 Task: Find connections with filter location Imperatriz with filter topic #Economywith filter profile language Potuguese with filter current company OCASA with filter school Ranchi University with filter industry Wholesale with filter service category Loans with filter keywords title Content Strategist
Action: Mouse moved to (476, 92)
Screenshot: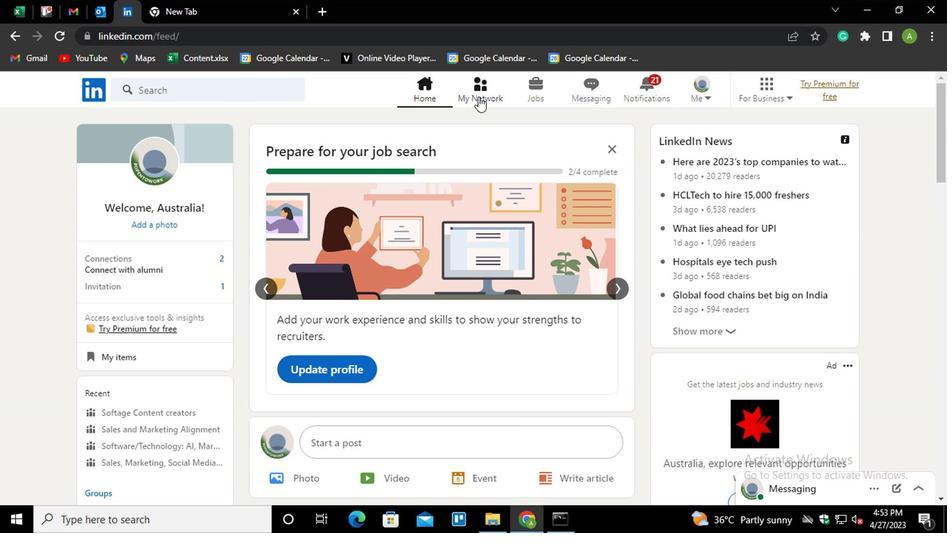 
Action: Mouse pressed left at (476, 92)
Screenshot: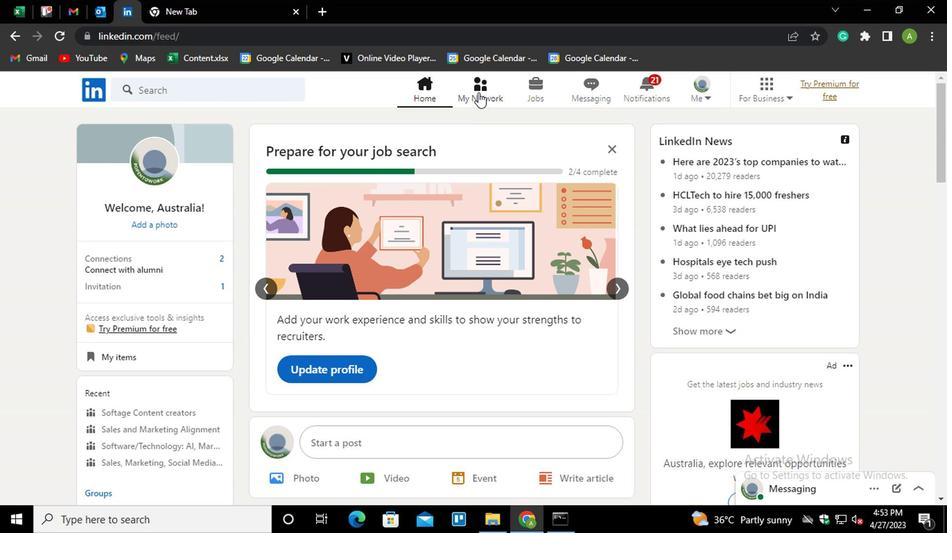 
Action: Mouse moved to (137, 172)
Screenshot: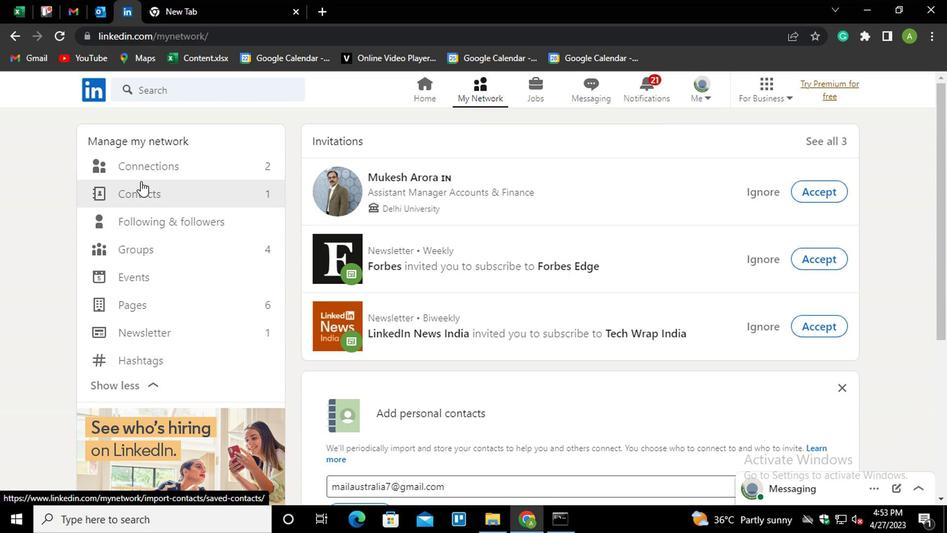 
Action: Mouse pressed left at (137, 172)
Screenshot: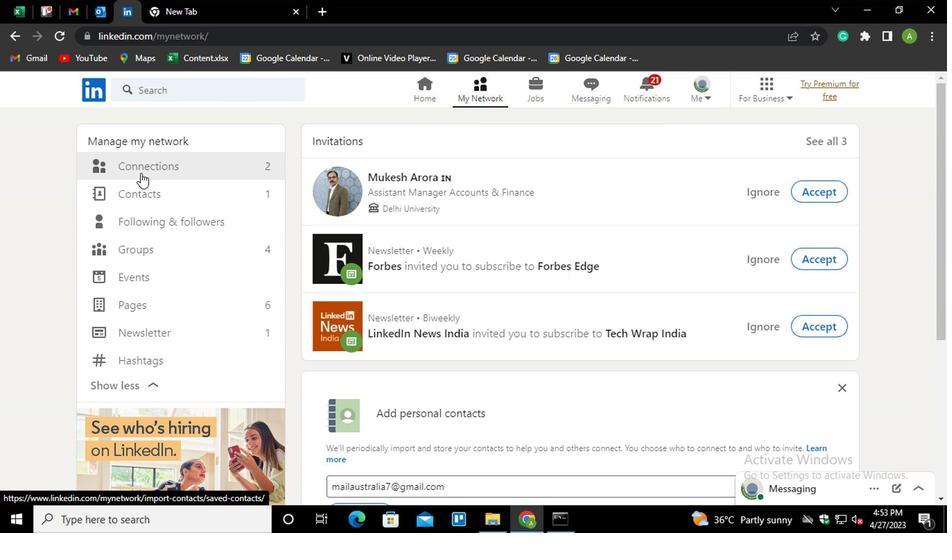 
Action: Mouse moved to (575, 168)
Screenshot: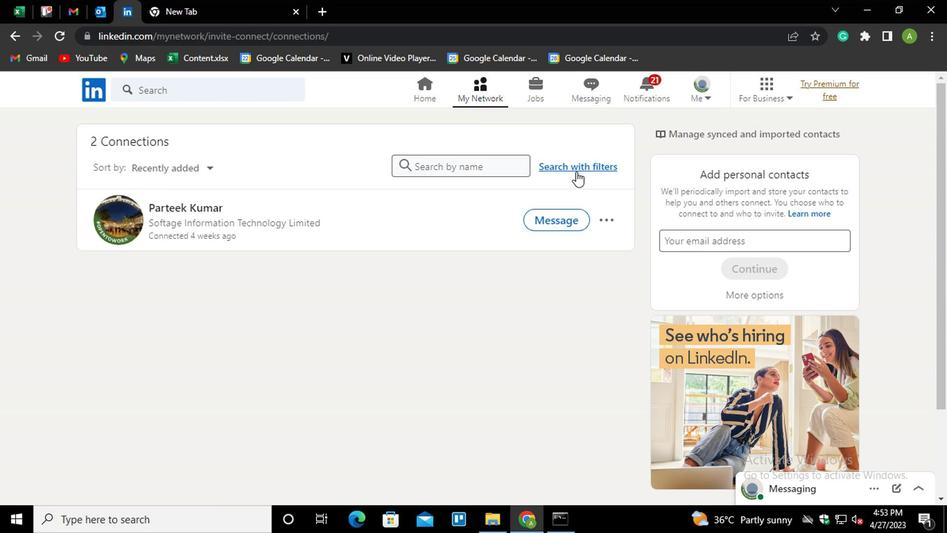 
Action: Mouse pressed left at (575, 168)
Screenshot: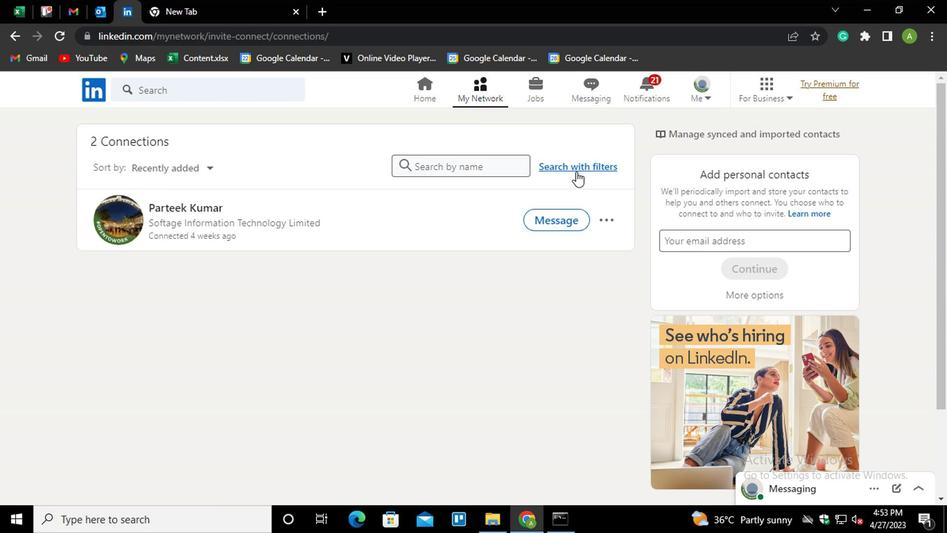 
Action: Mouse moved to (512, 130)
Screenshot: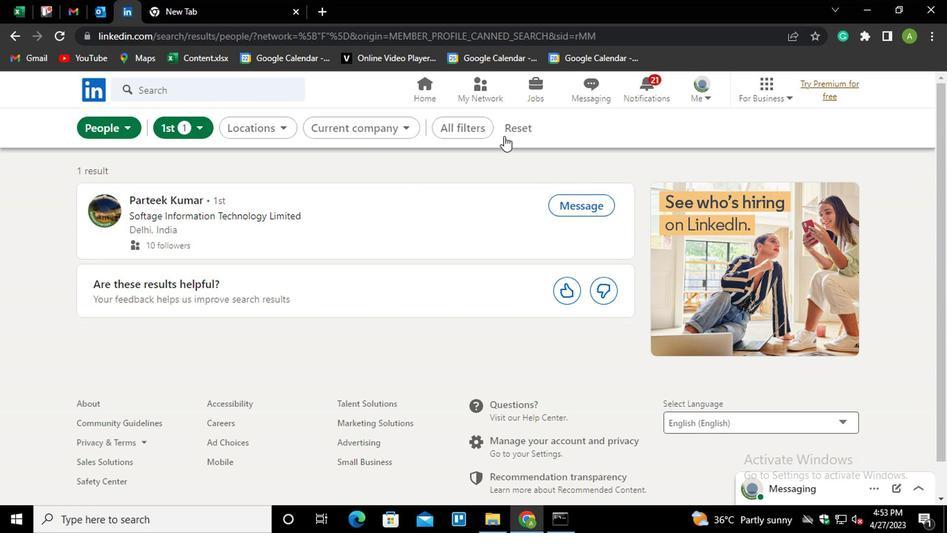
Action: Mouse pressed left at (512, 130)
Screenshot: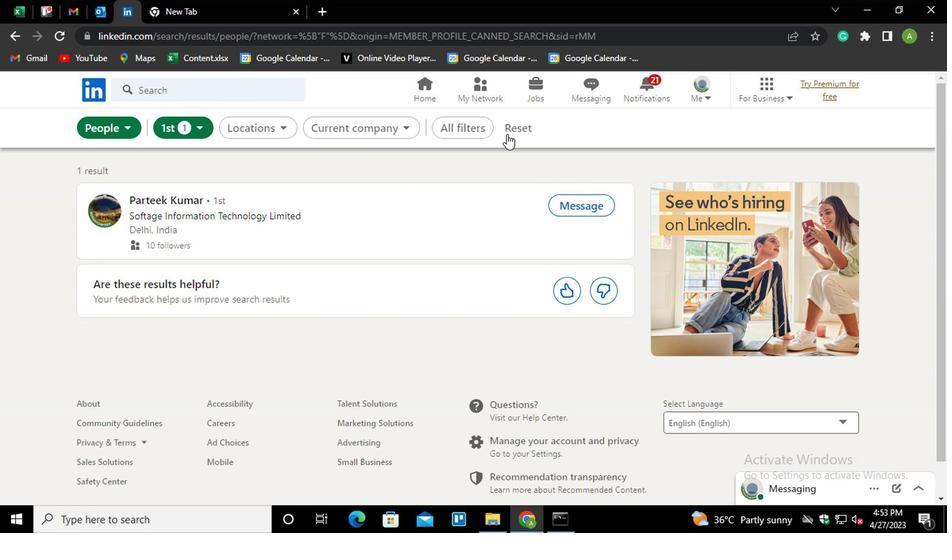 
Action: Mouse moved to (501, 128)
Screenshot: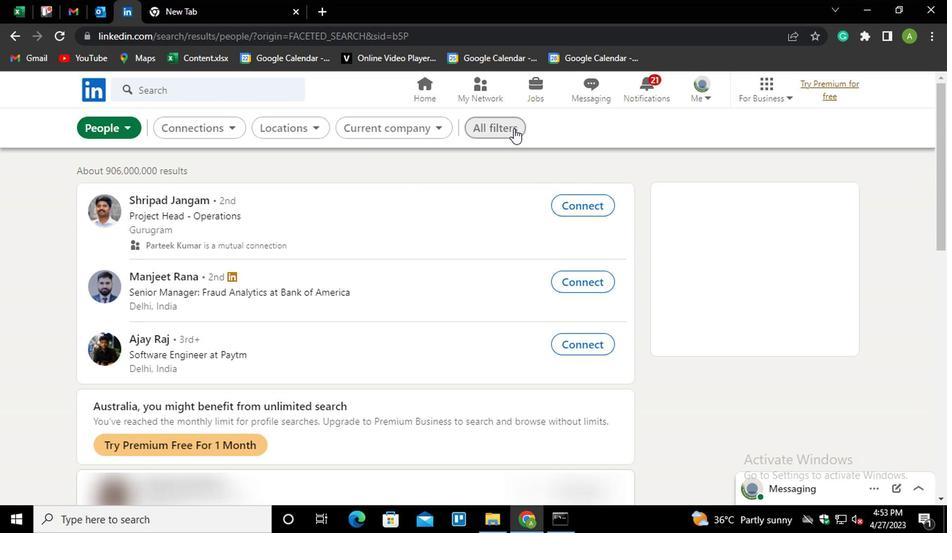 
Action: Mouse pressed left at (501, 128)
Screenshot: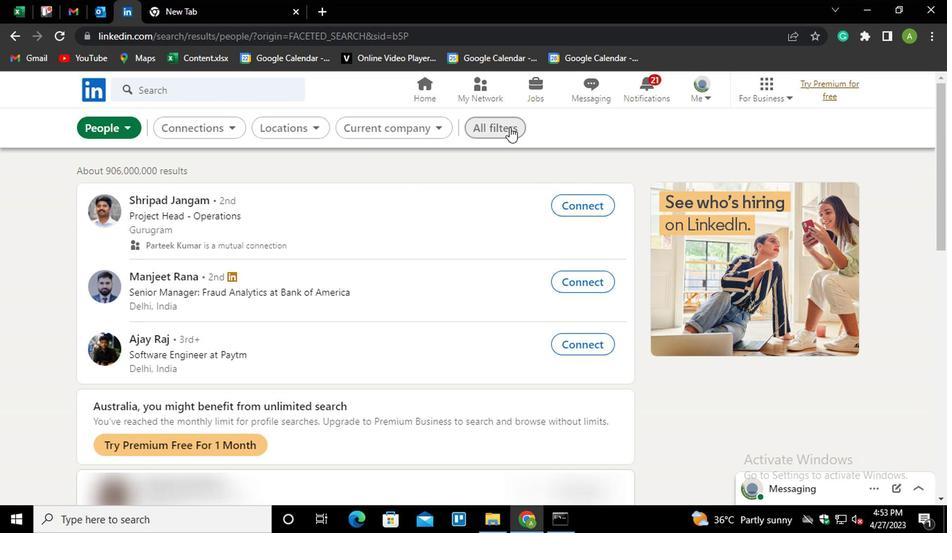 
Action: Mouse moved to (752, 279)
Screenshot: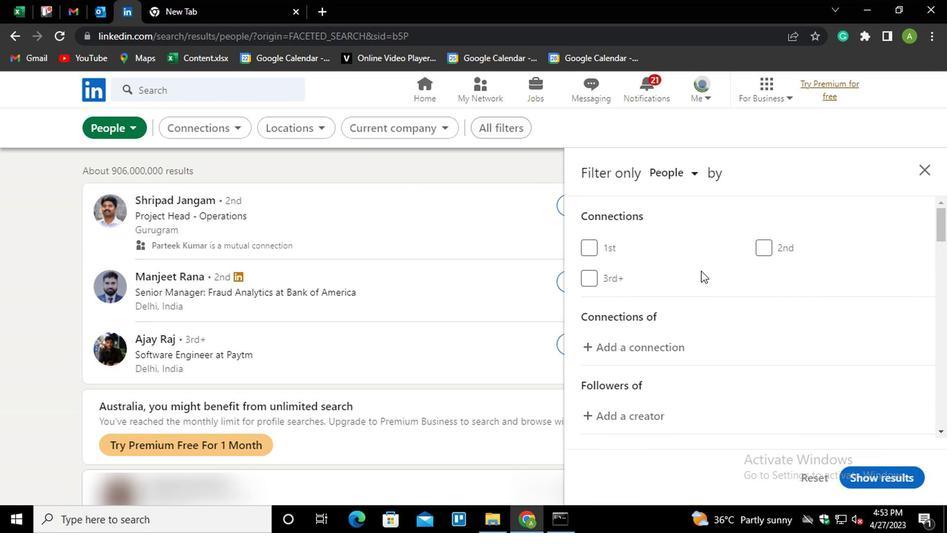 
Action: Mouse scrolled (752, 278) with delta (0, 0)
Screenshot: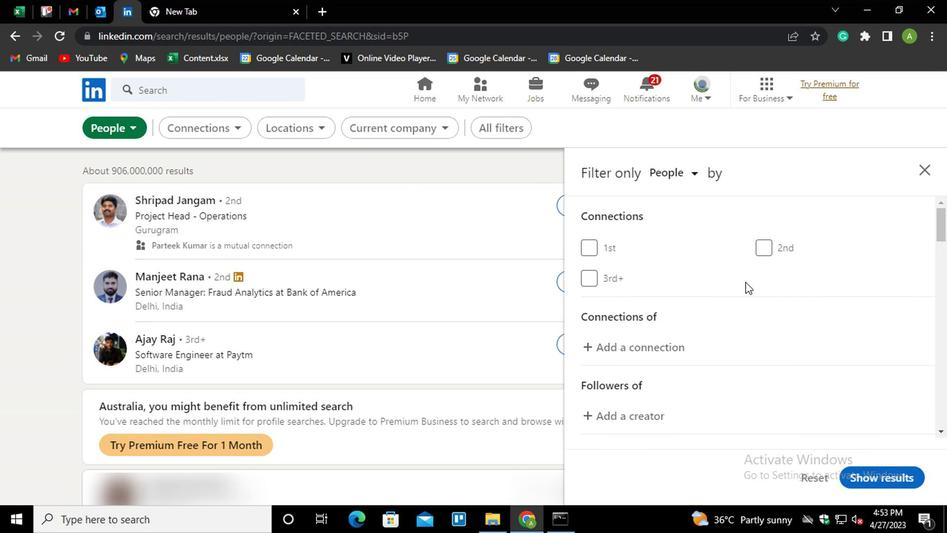 
Action: Mouse scrolled (752, 278) with delta (0, 0)
Screenshot: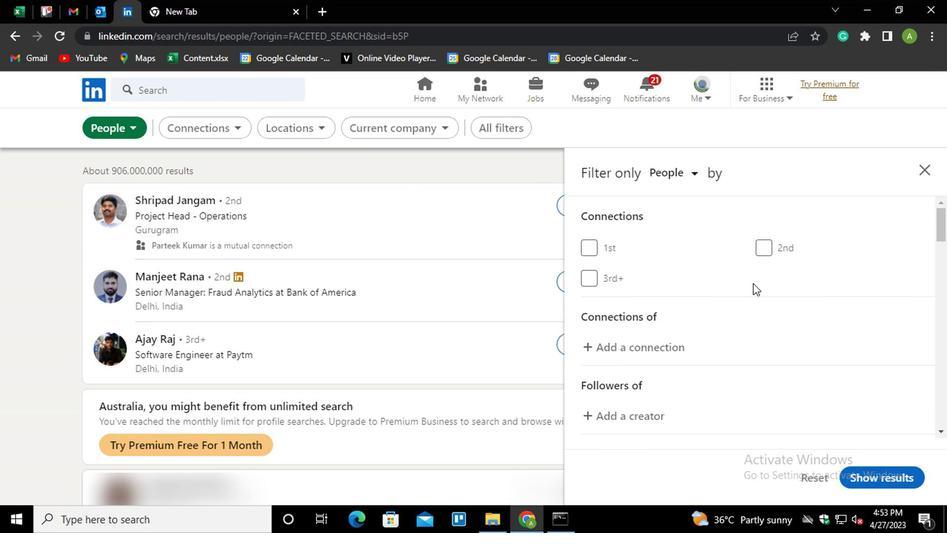 
Action: Mouse scrolled (752, 278) with delta (0, 0)
Screenshot: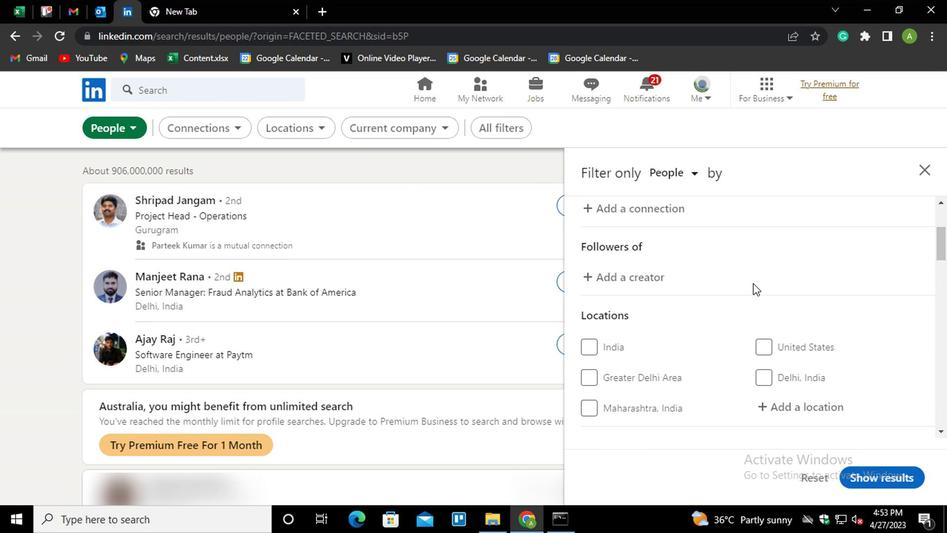 
Action: Mouse scrolled (752, 278) with delta (0, 0)
Screenshot: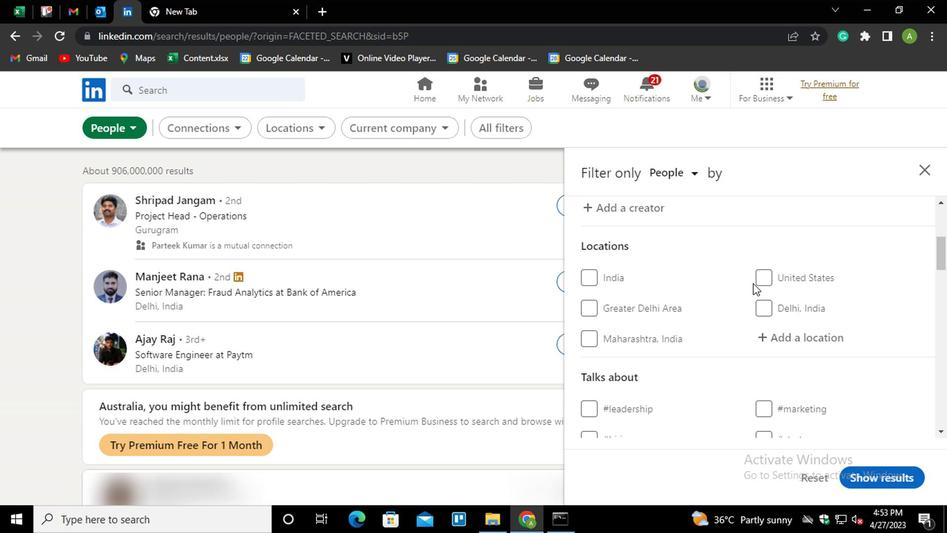 
Action: Mouse moved to (771, 267)
Screenshot: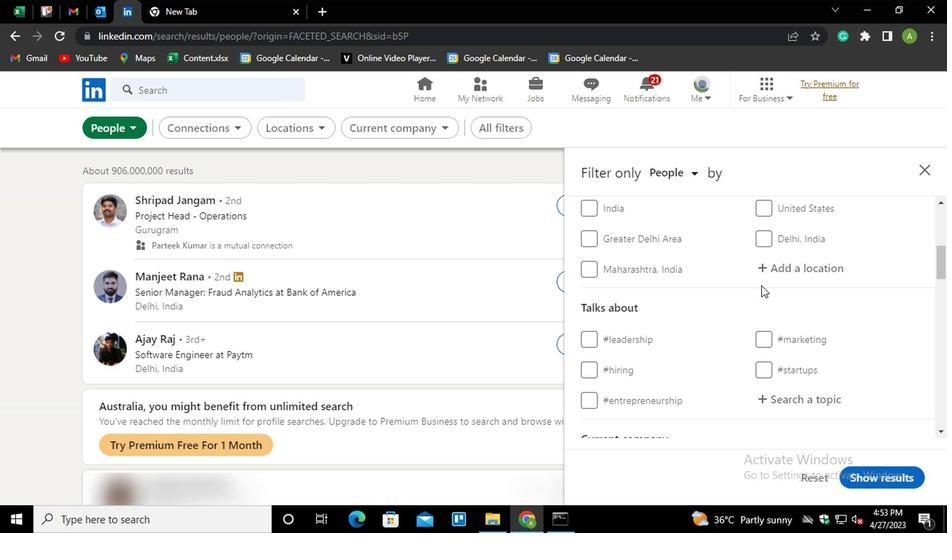 
Action: Mouse pressed left at (771, 267)
Screenshot: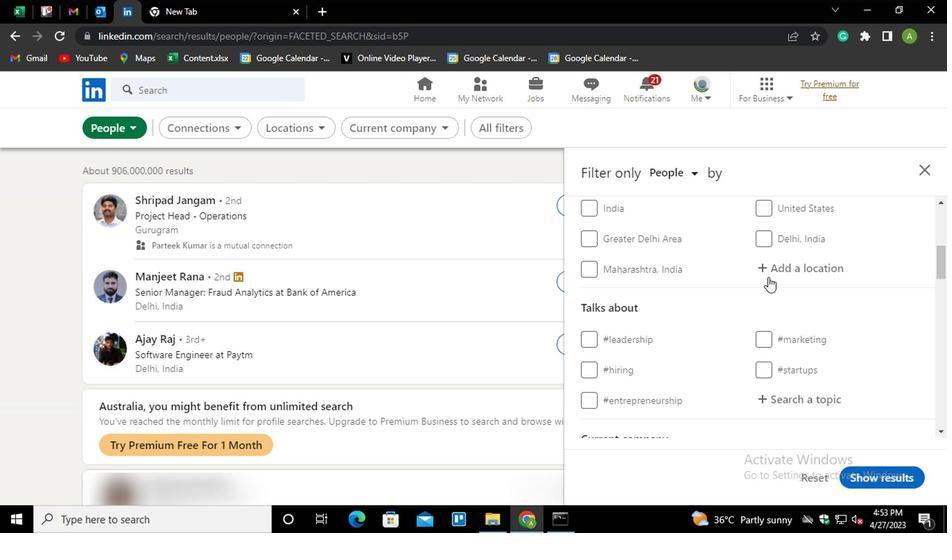 
Action: Mouse moved to (778, 263)
Screenshot: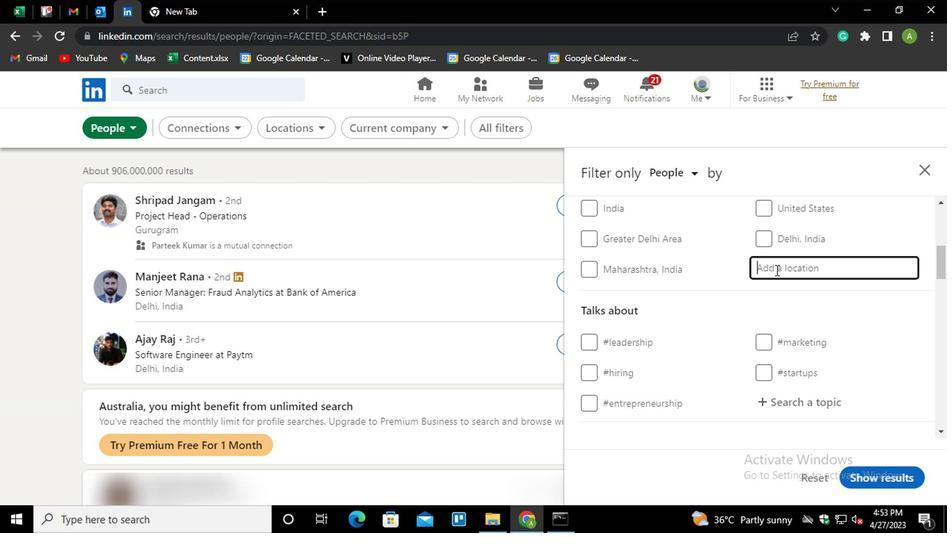 
Action: Mouse pressed left at (778, 263)
Screenshot: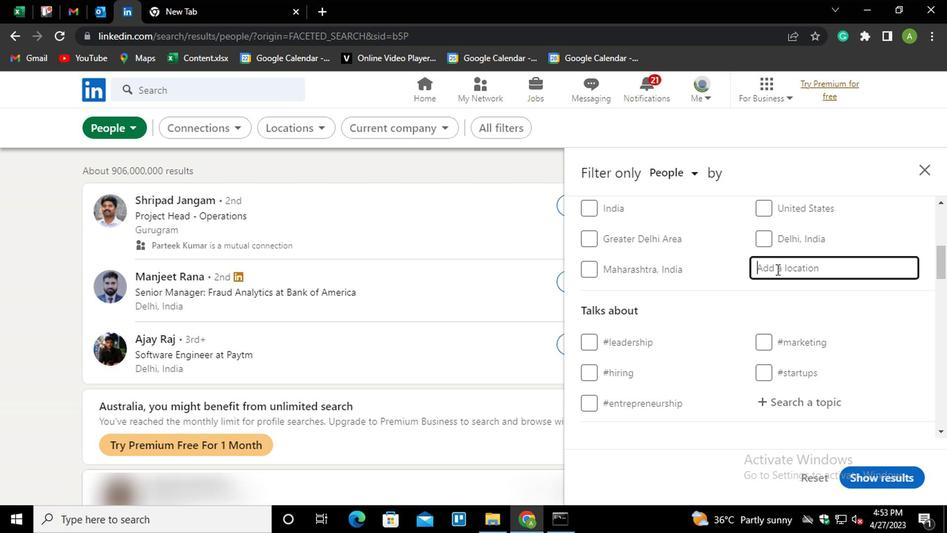 
Action: Key pressed <Key.shift>IMPERA<Key.down><Key.enter>
Screenshot: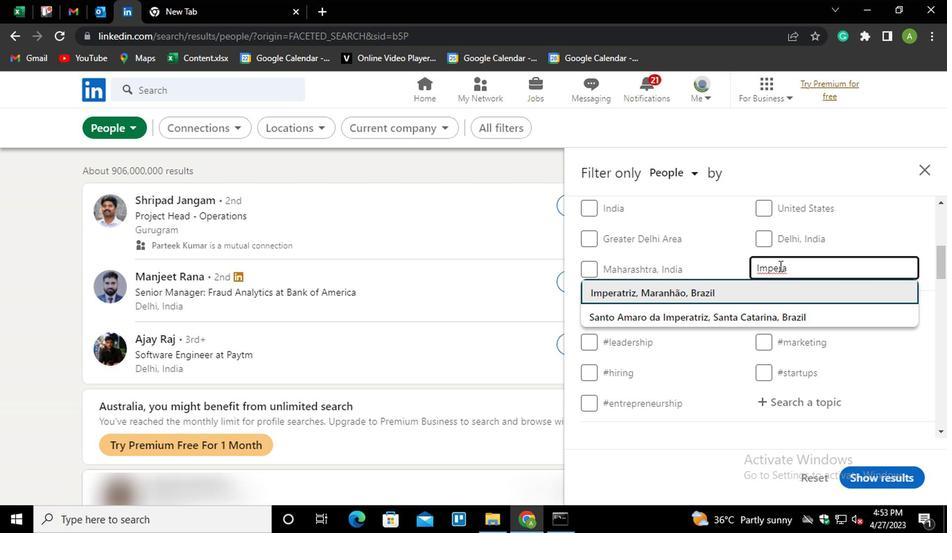 
Action: Mouse moved to (779, 261)
Screenshot: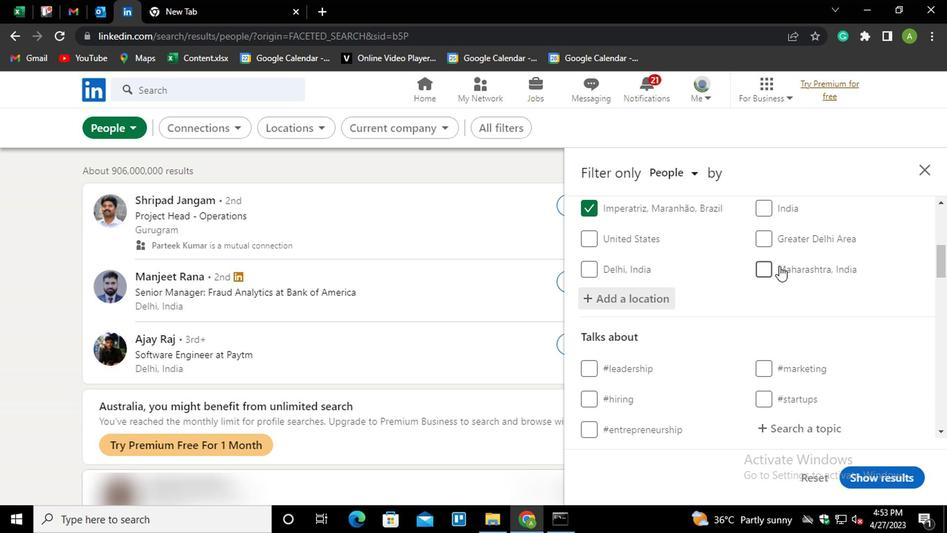
Action: Mouse scrolled (779, 260) with delta (0, 0)
Screenshot: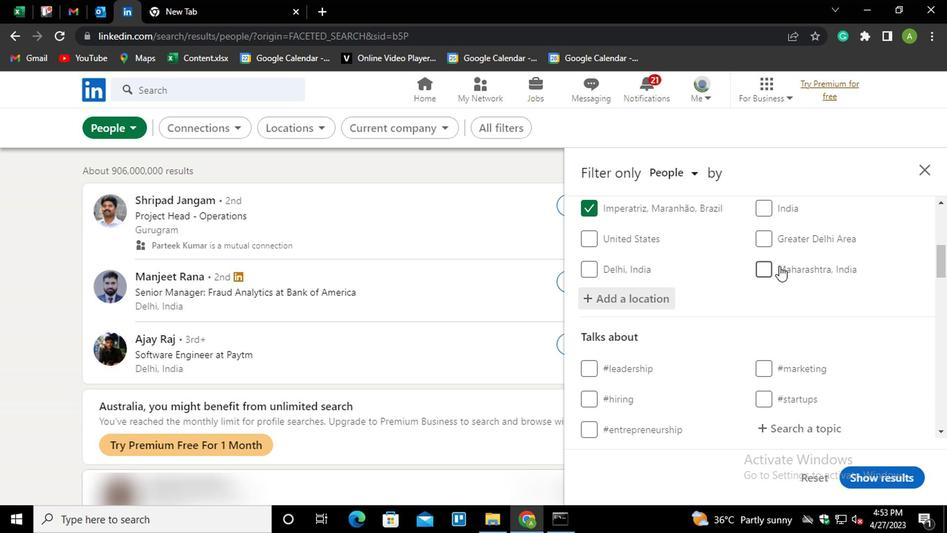 
Action: Mouse scrolled (779, 260) with delta (0, 0)
Screenshot: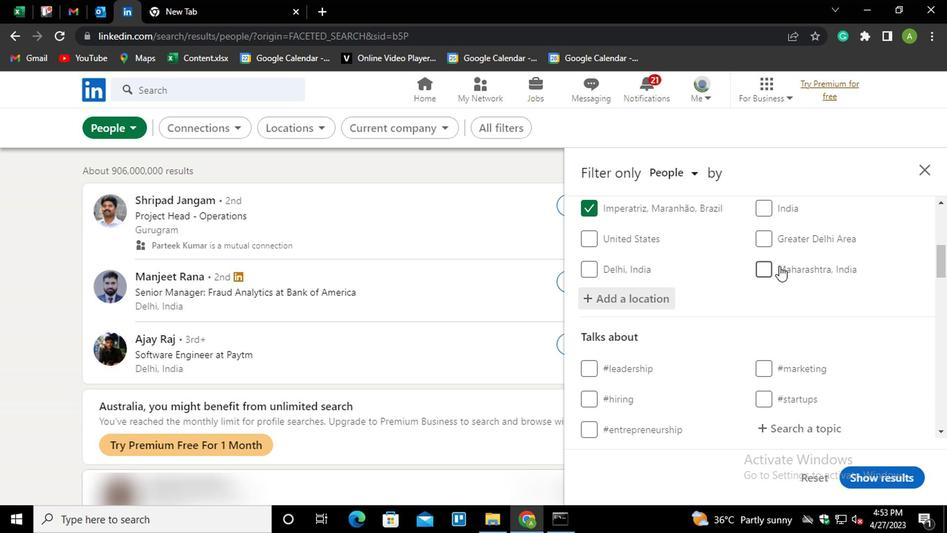 
Action: Mouse moved to (782, 285)
Screenshot: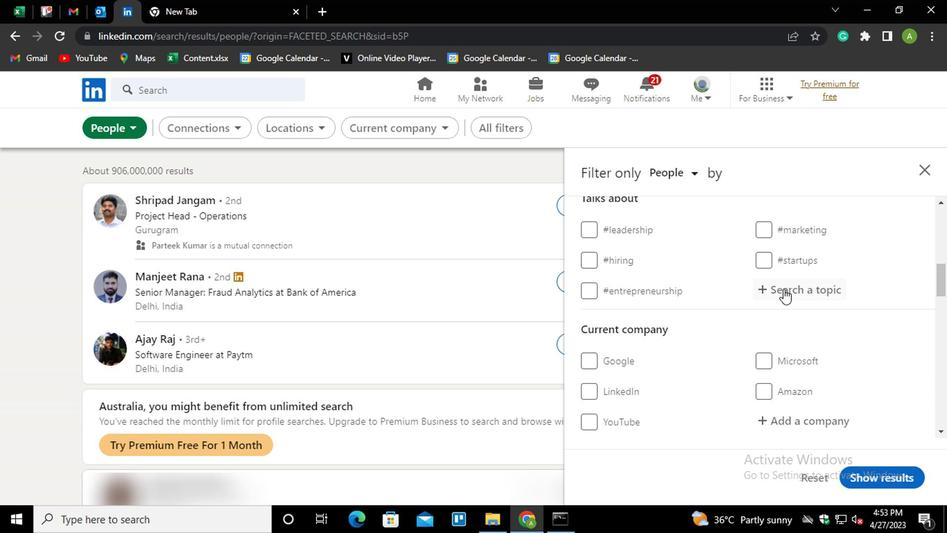 
Action: Mouse pressed left at (782, 285)
Screenshot: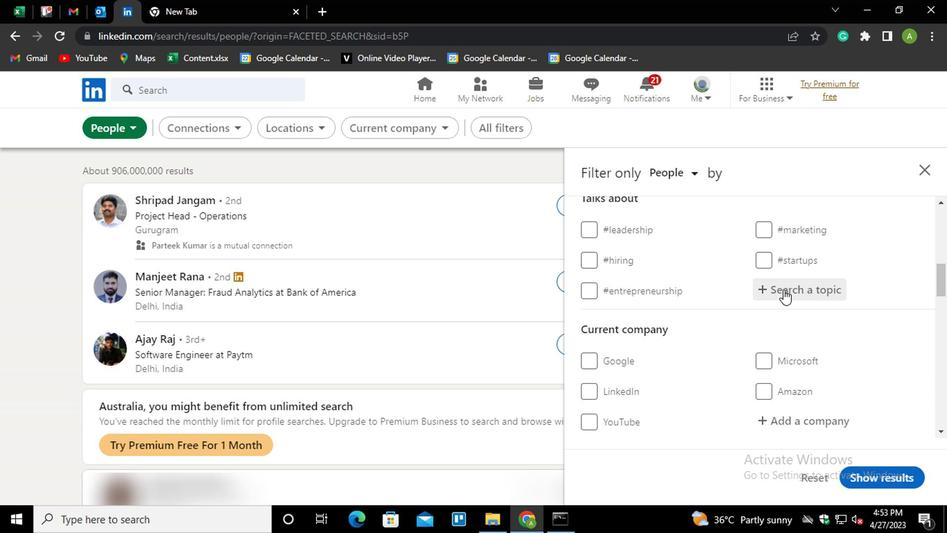 
Action: Mouse pressed left at (782, 285)
Screenshot: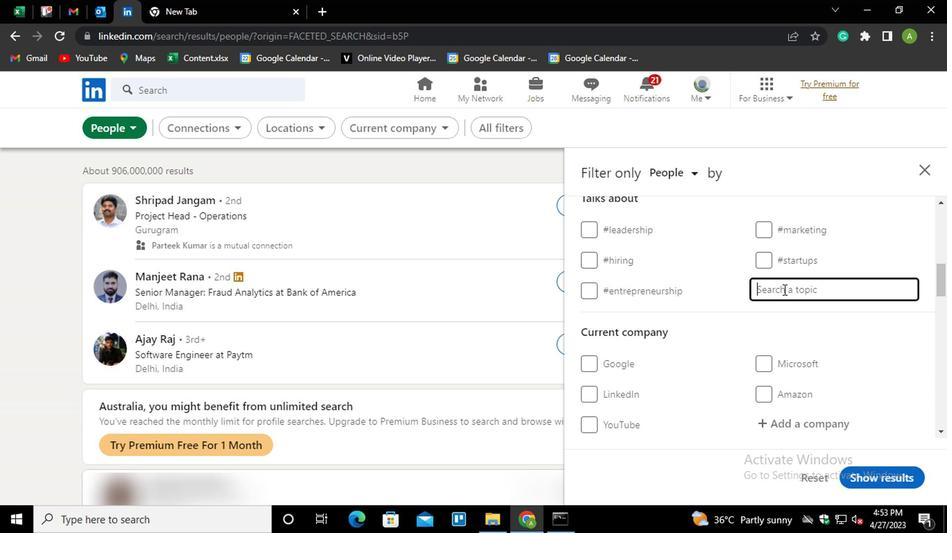 
Action: Key pressed <Key.shift>ECONOM<Key.down><Key.down><Key.enter>
Screenshot: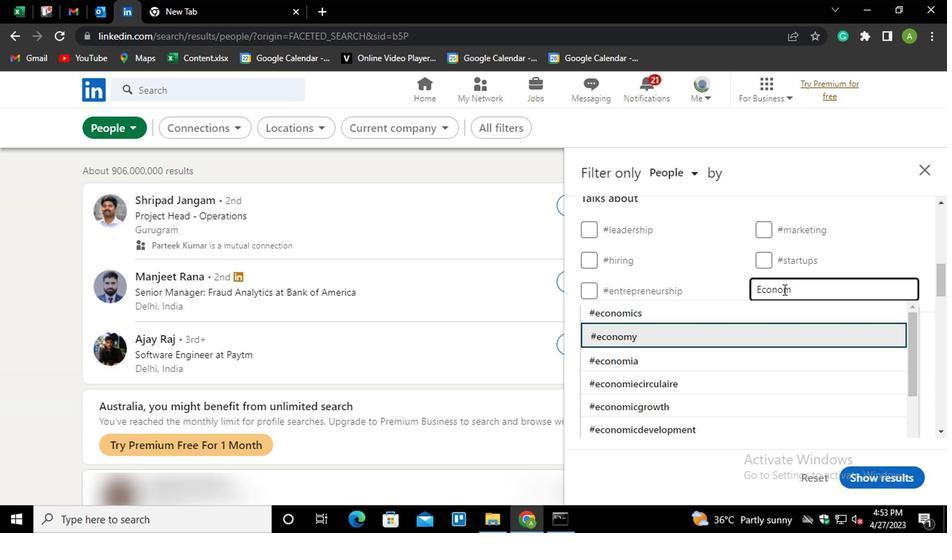 
Action: Mouse moved to (788, 284)
Screenshot: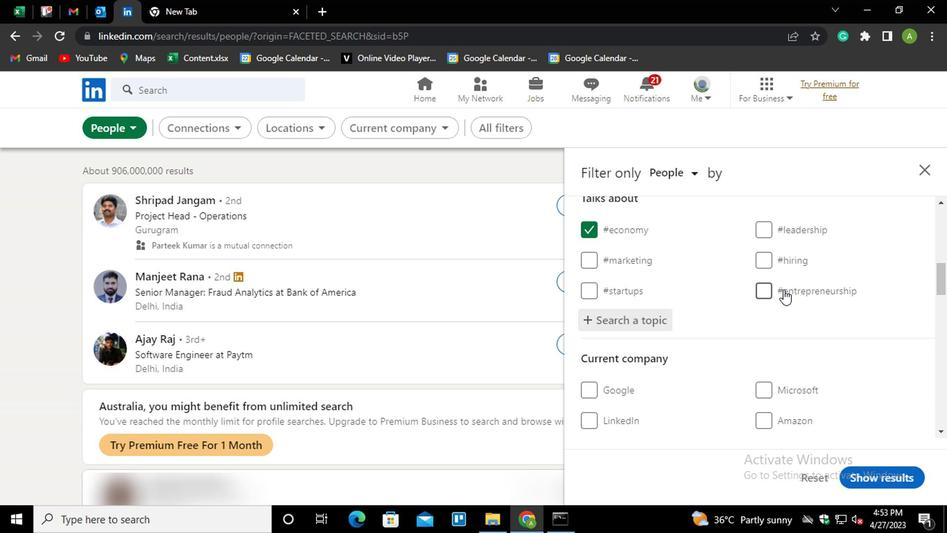 
Action: Mouse scrolled (788, 284) with delta (0, 0)
Screenshot: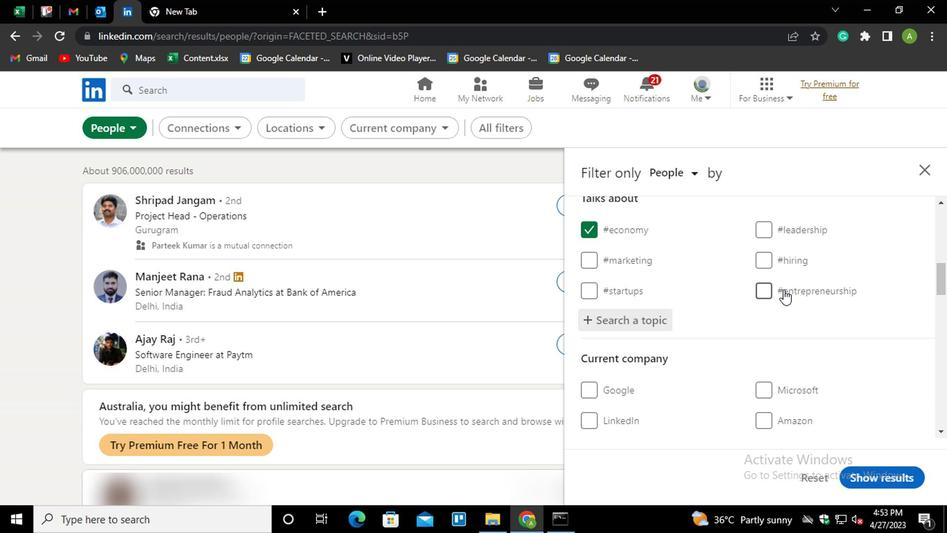 
Action: Mouse scrolled (788, 284) with delta (0, 0)
Screenshot: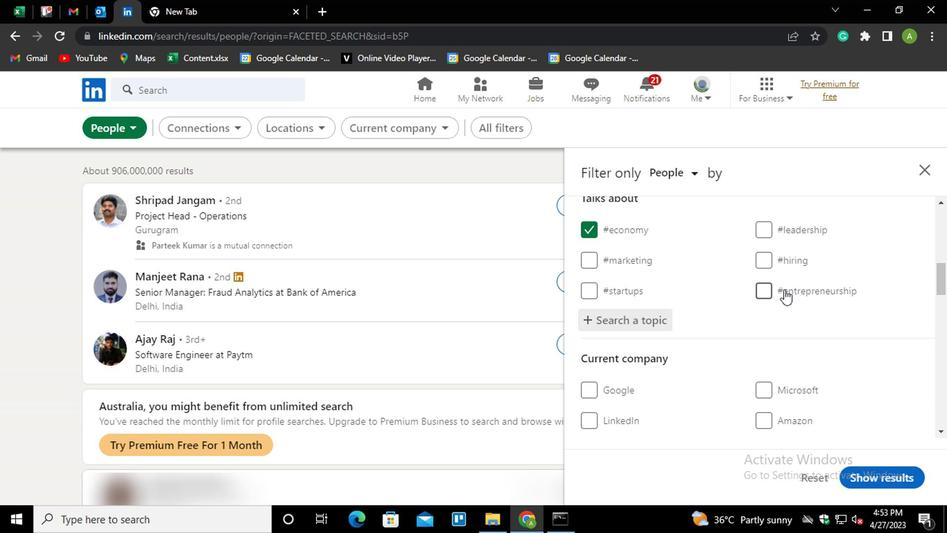 
Action: Mouse scrolled (788, 284) with delta (0, 0)
Screenshot: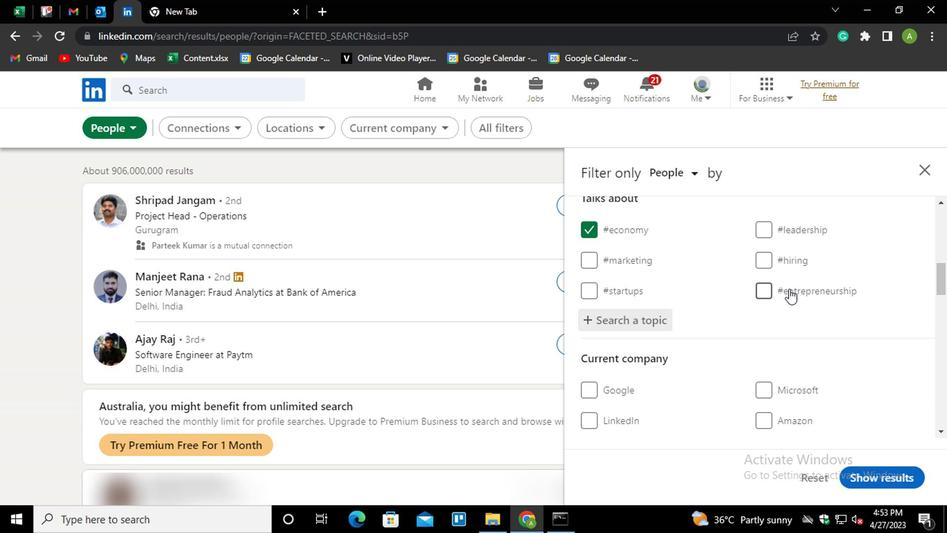 
Action: Mouse scrolled (788, 284) with delta (0, 0)
Screenshot: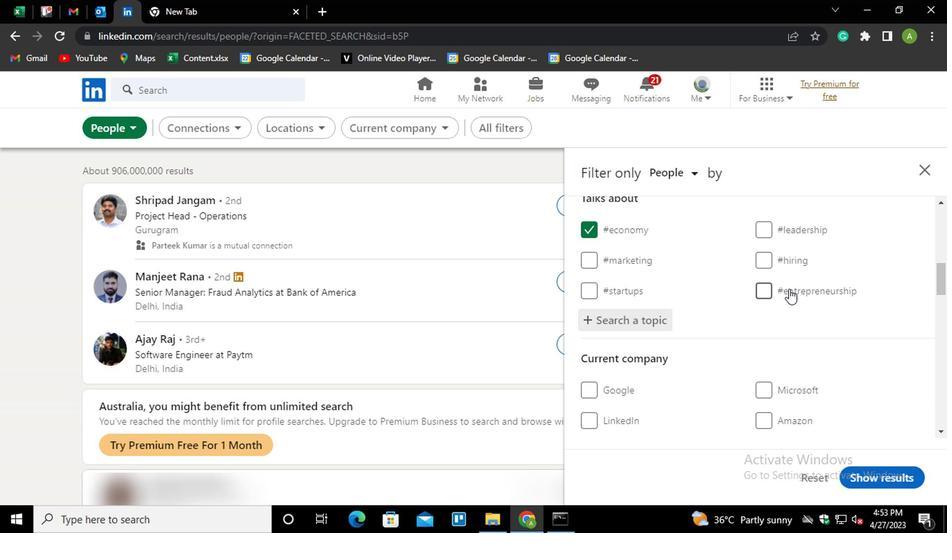 
Action: Mouse scrolled (788, 284) with delta (0, 0)
Screenshot: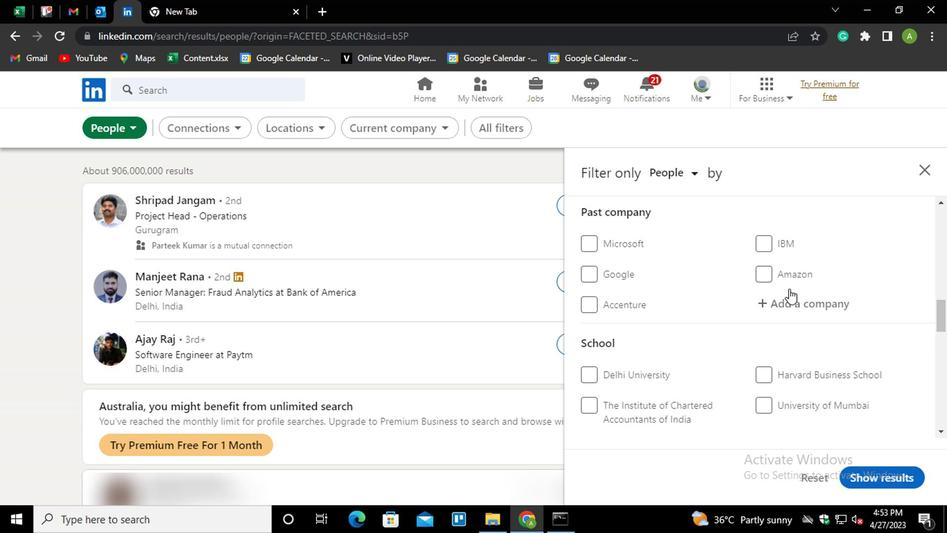
Action: Mouse scrolled (788, 284) with delta (0, 0)
Screenshot: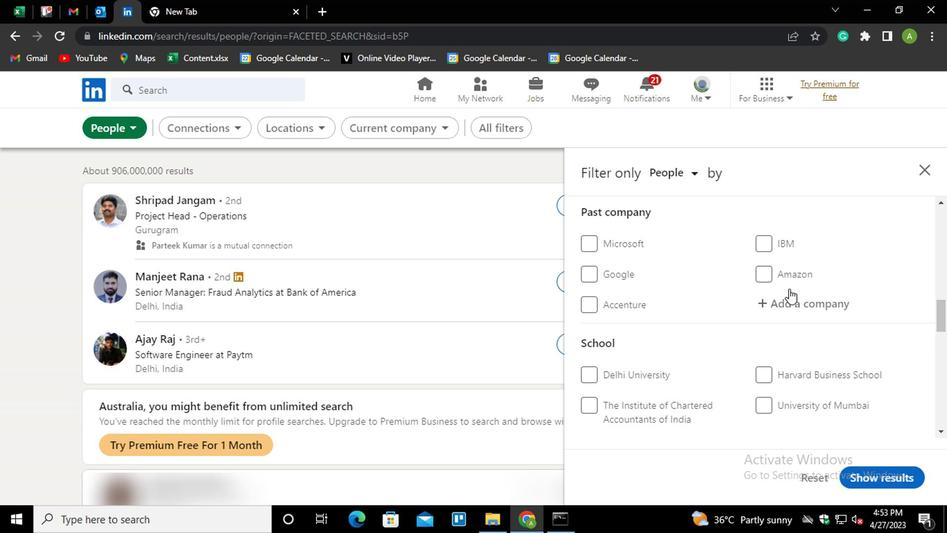 
Action: Mouse scrolled (788, 284) with delta (0, 0)
Screenshot: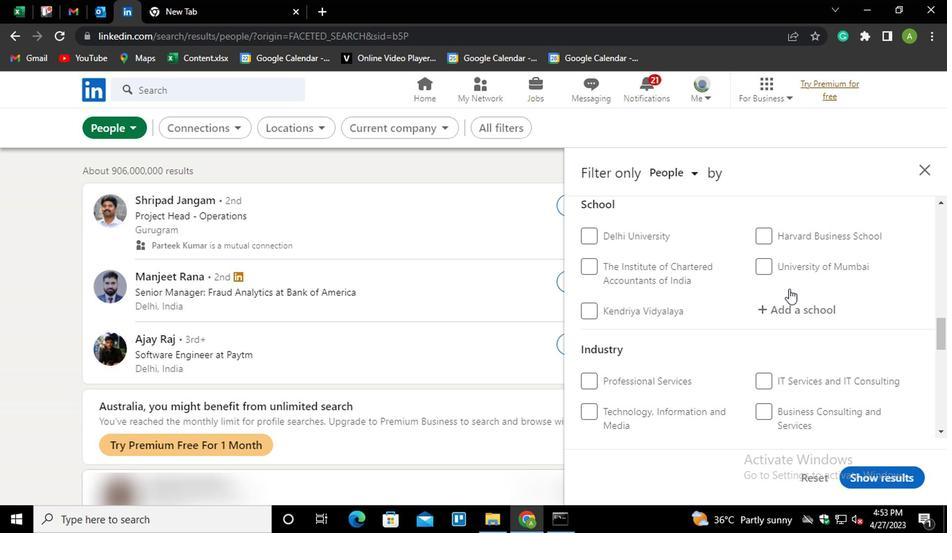 
Action: Mouse scrolled (788, 284) with delta (0, 0)
Screenshot: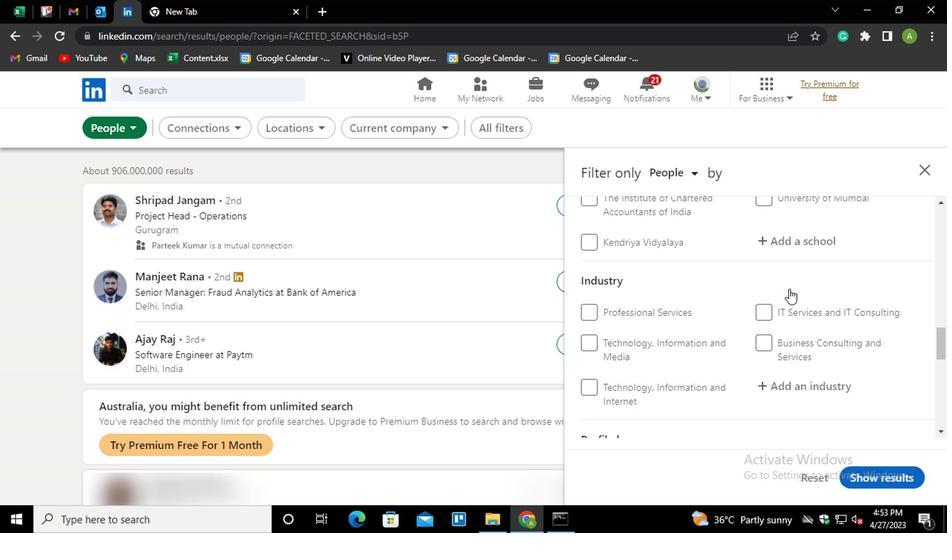
Action: Mouse scrolled (788, 284) with delta (0, 0)
Screenshot: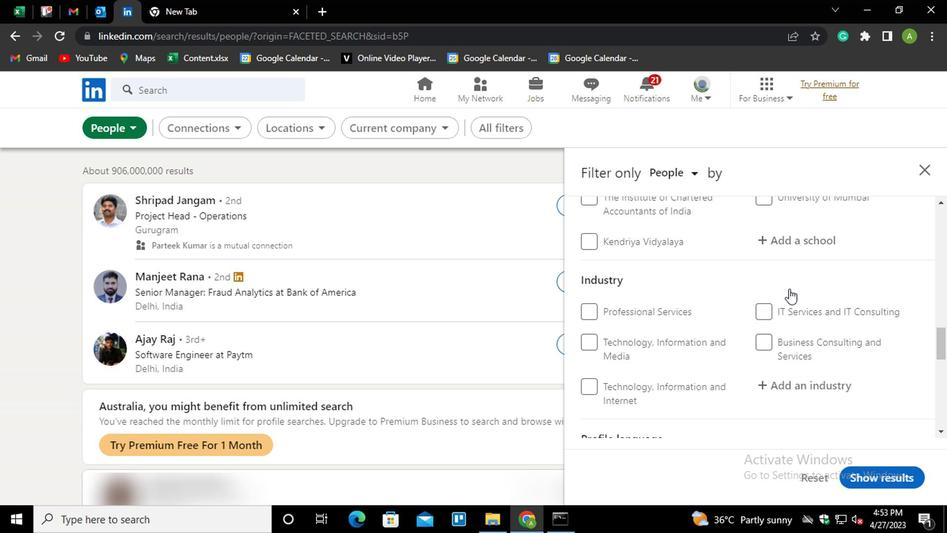
Action: Mouse moved to (762, 355)
Screenshot: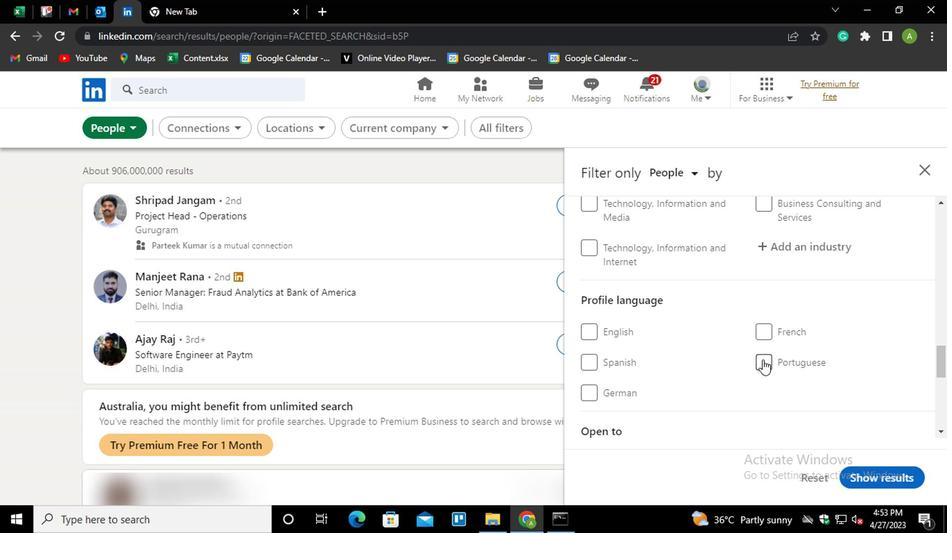 
Action: Mouse pressed left at (762, 355)
Screenshot: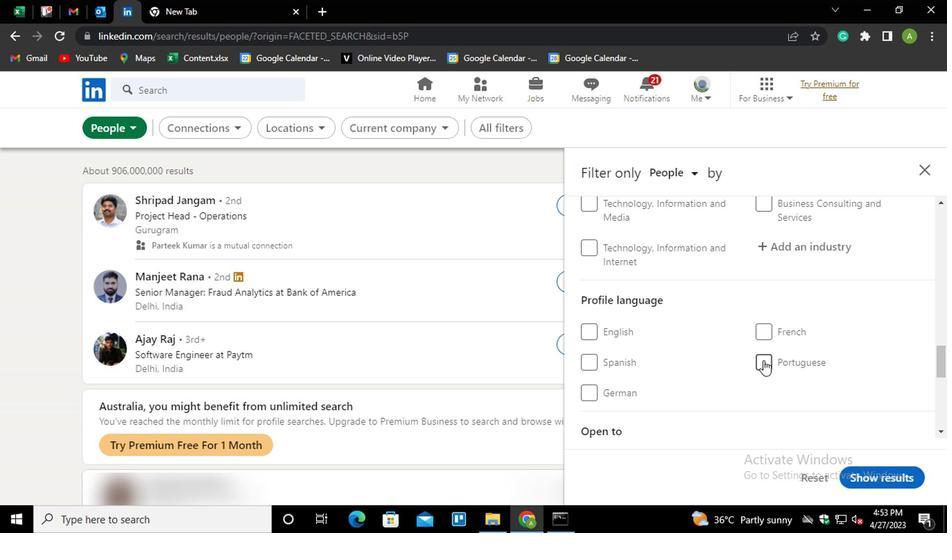 
Action: Mouse moved to (816, 356)
Screenshot: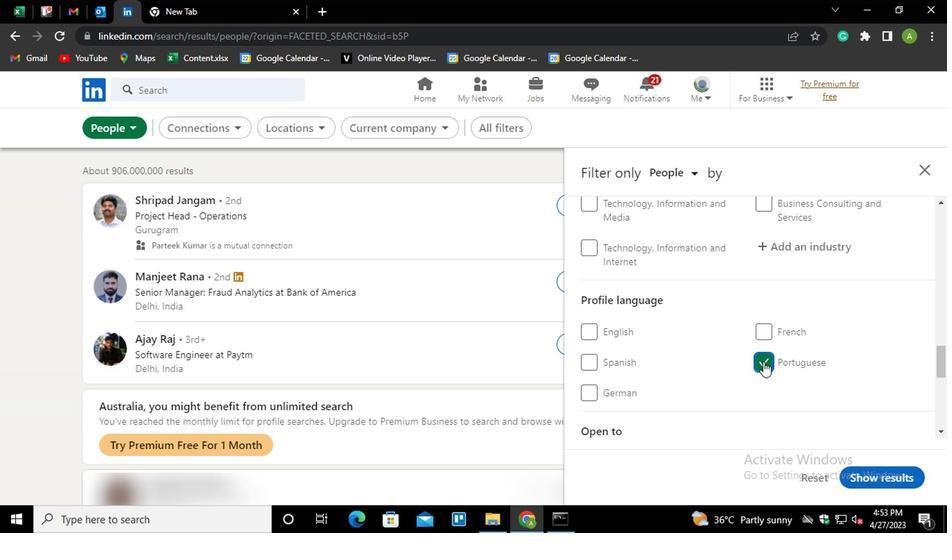 
Action: Mouse scrolled (816, 357) with delta (0, 0)
Screenshot: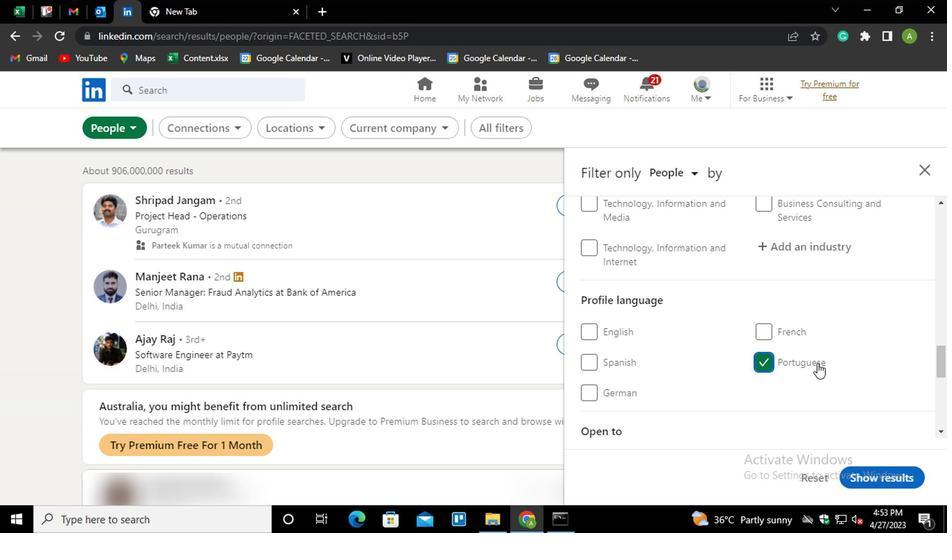 
Action: Mouse scrolled (816, 357) with delta (0, 0)
Screenshot: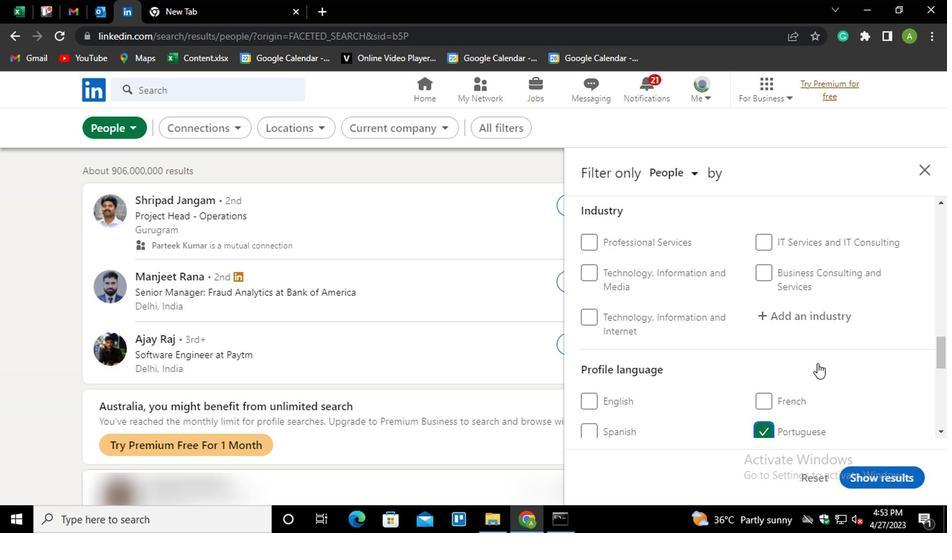 
Action: Mouse scrolled (816, 357) with delta (0, 0)
Screenshot: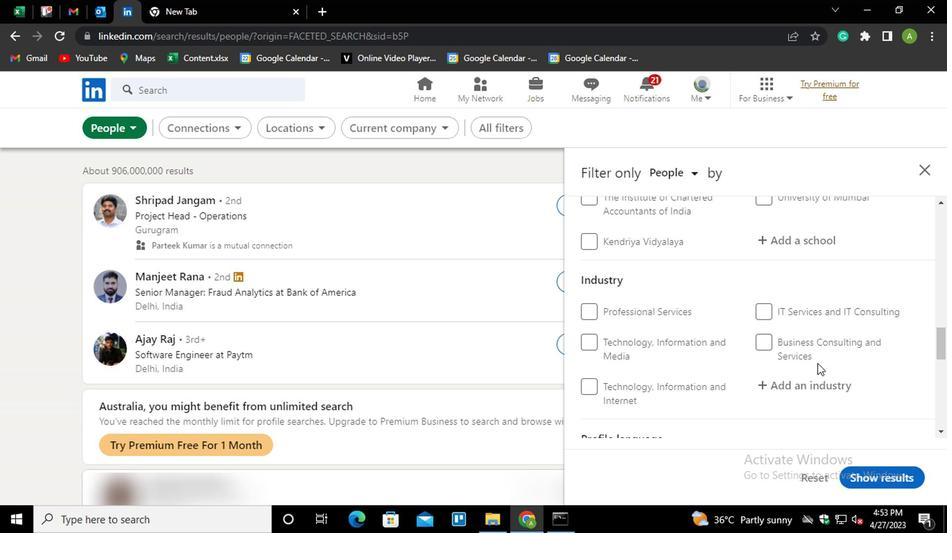 
Action: Mouse scrolled (816, 357) with delta (0, 0)
Screenshot: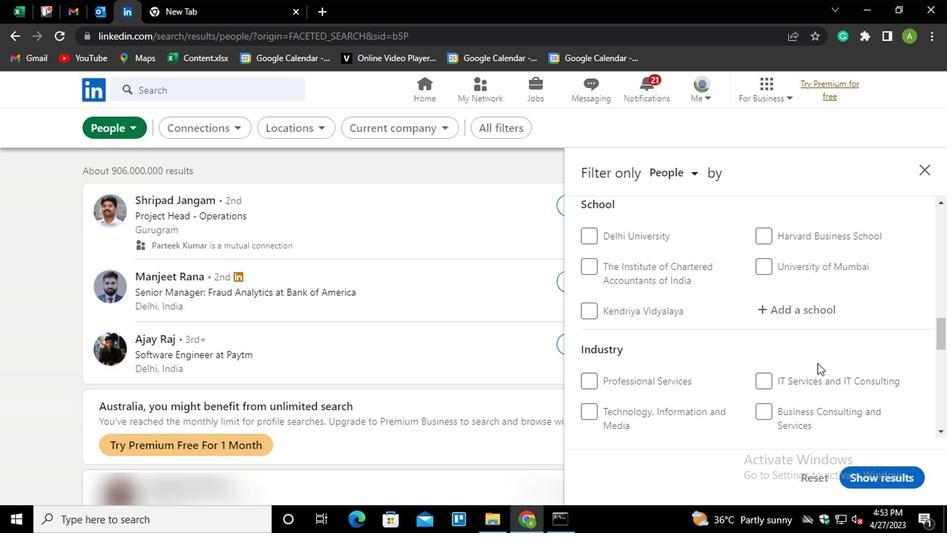 
Action: Mouse scrolled (816, 357) with delta (0, 0)
Screenshot: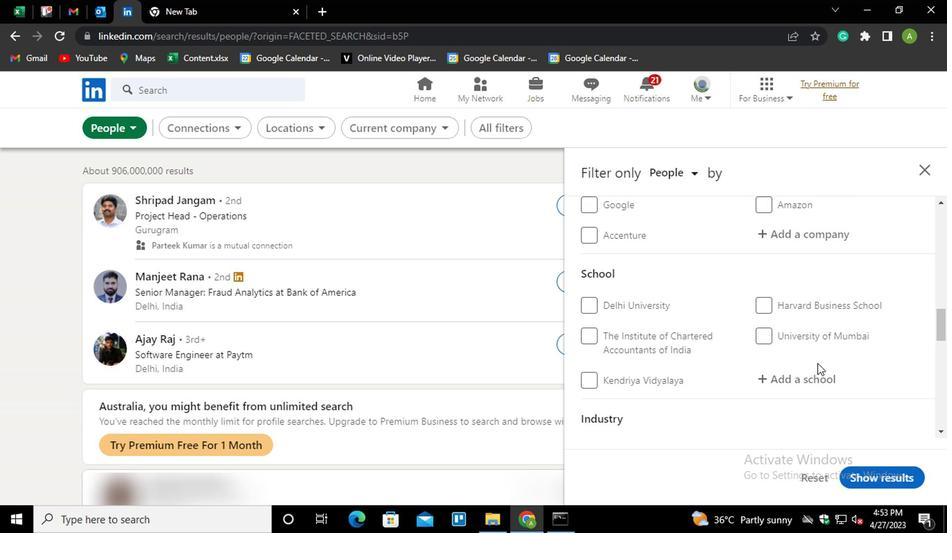 
Action: Mouse scrolled (816, 357) with delta (0, 0)
Screenshot: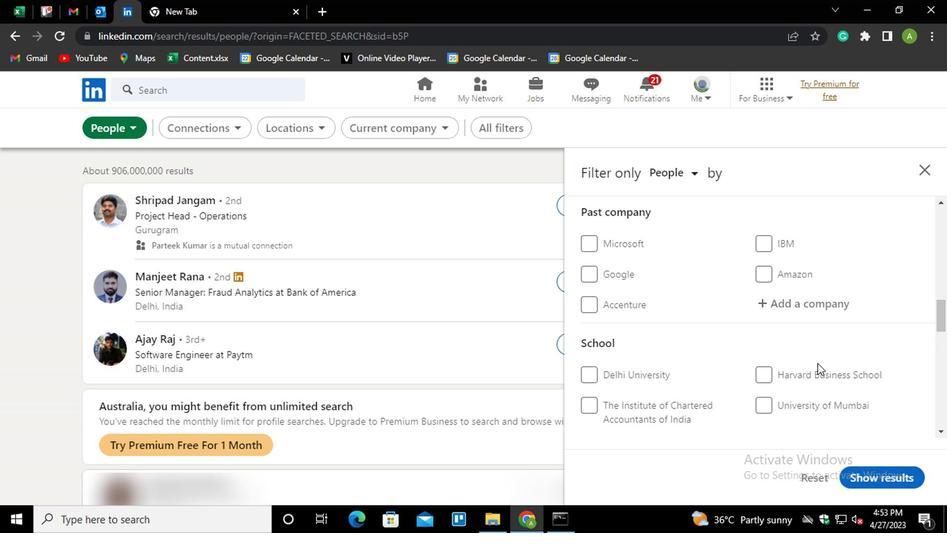 
Action: Mouse scrolled (816, 357) with delta (0, 0)
Screenshot: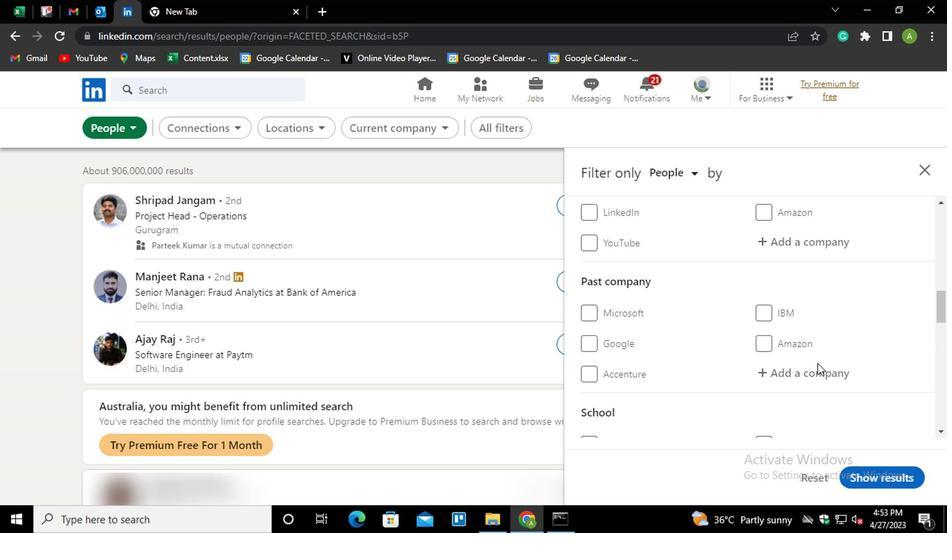 
Action: Mouse scrolled (816, 357) with delta (0, 0)
Screenshot: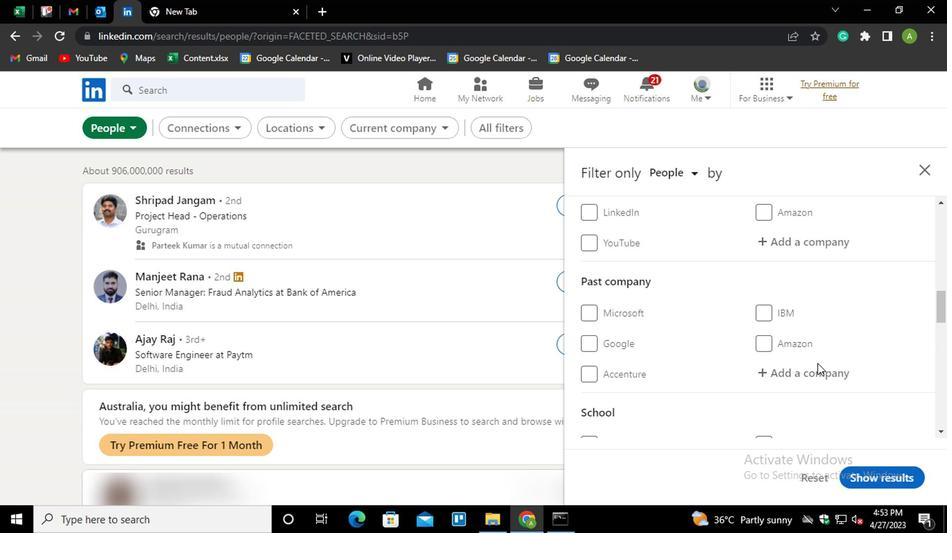 
Action: Mouse moved to (783, 371)
Screenshot: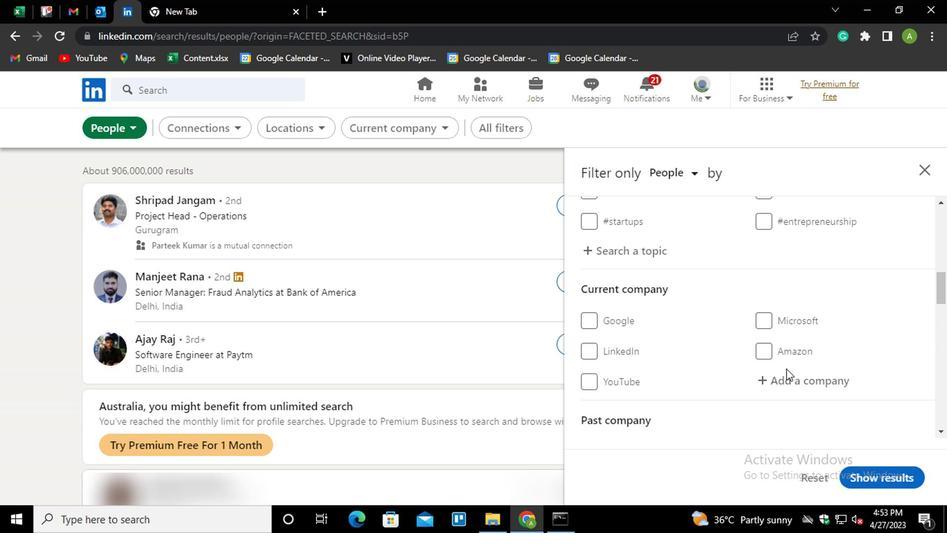 
Action: Mouse pressed left at (783, 371)
Screenshot: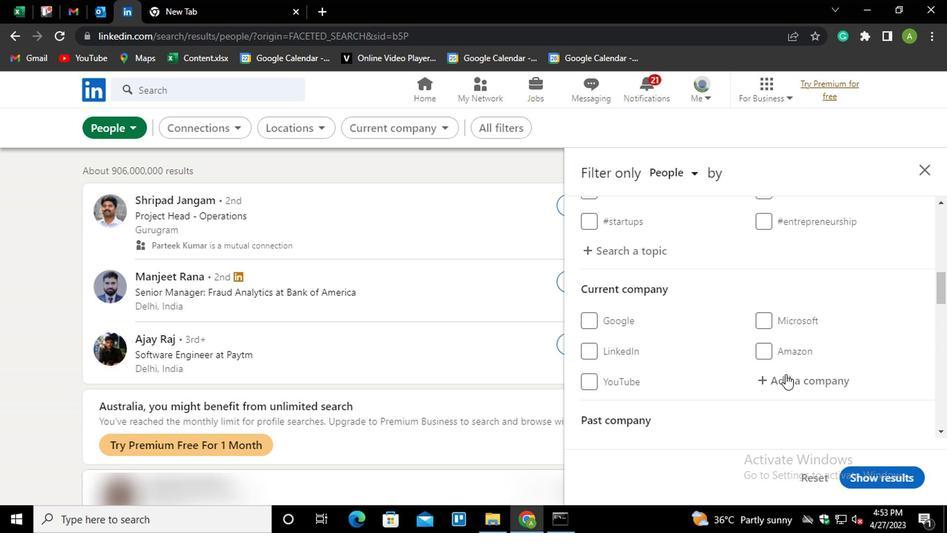 
Action: Mouse moved to (783, 372)
Screenshot: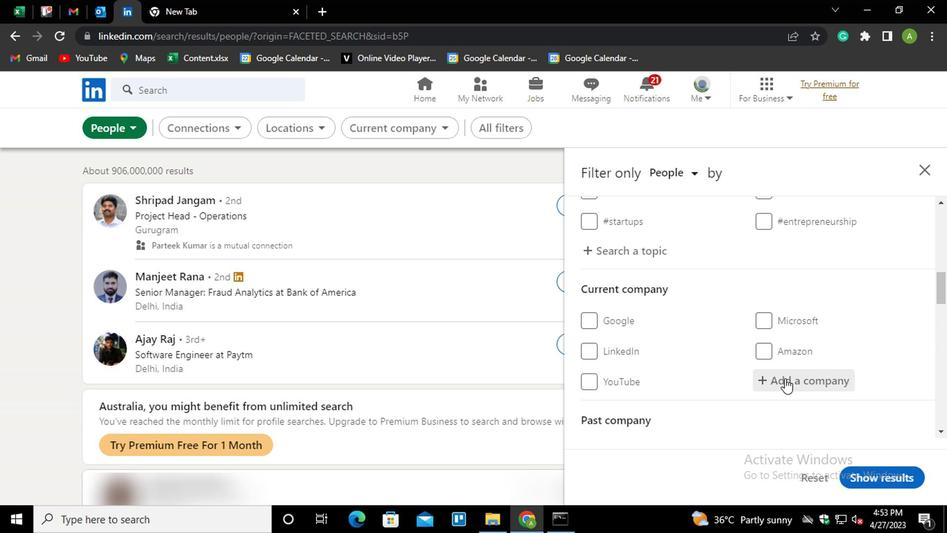 
Action: Key pressed <Key.shift>O<Key.shift>CASA<Key.down><Key.enter>
Screenshot: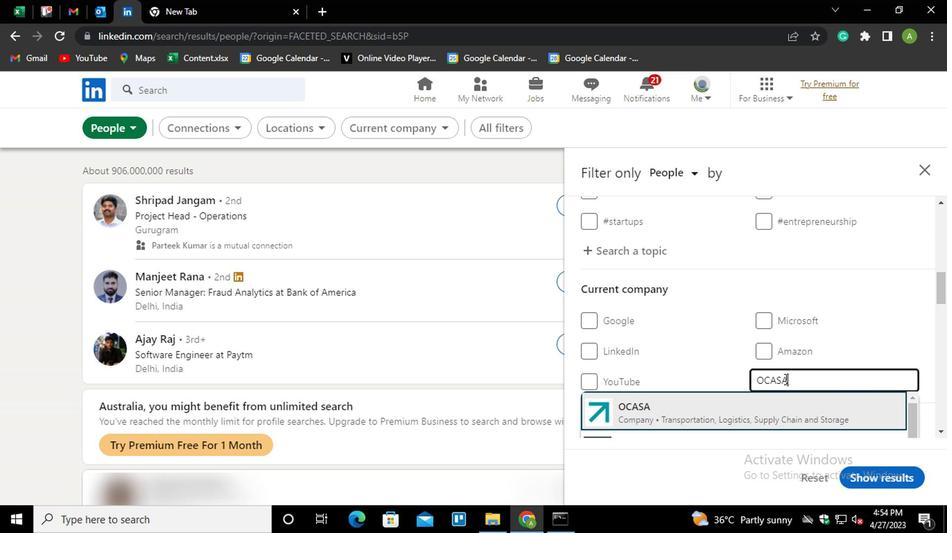 
Action: Mouse moved to (784, 371)
Screenshot: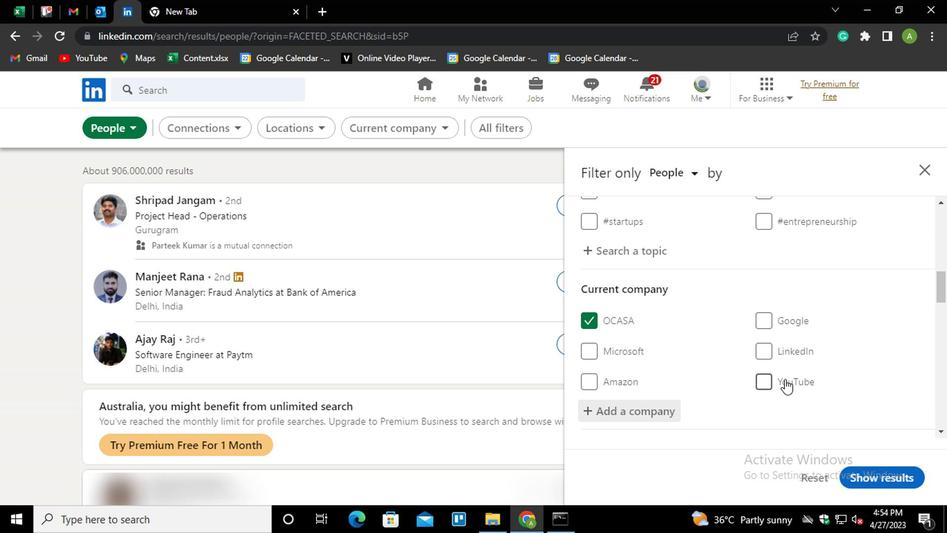 
Action: Mouse scrolled (784, 370) with delta (0, 0)
Screenshot: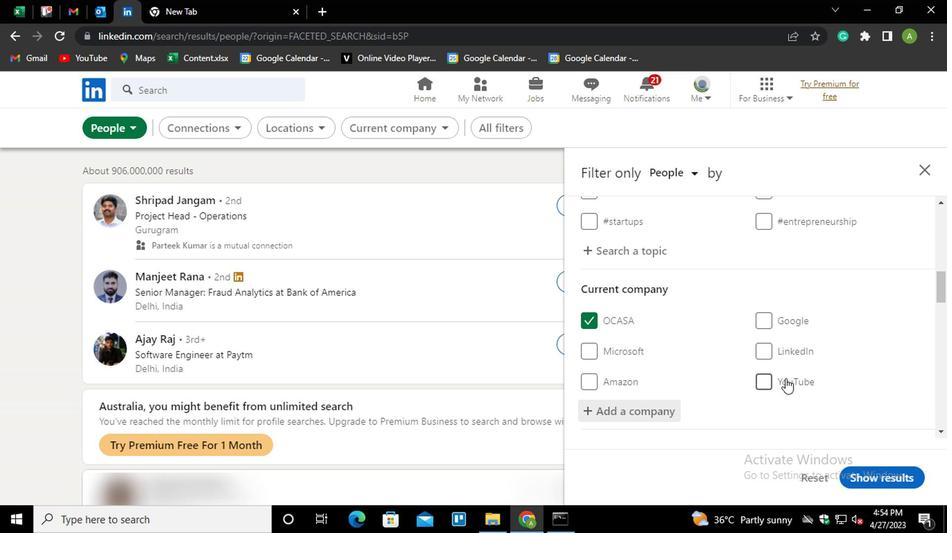 
Action: Mouse scrolled (784, 370) with delta (0, 0)
Screenshot: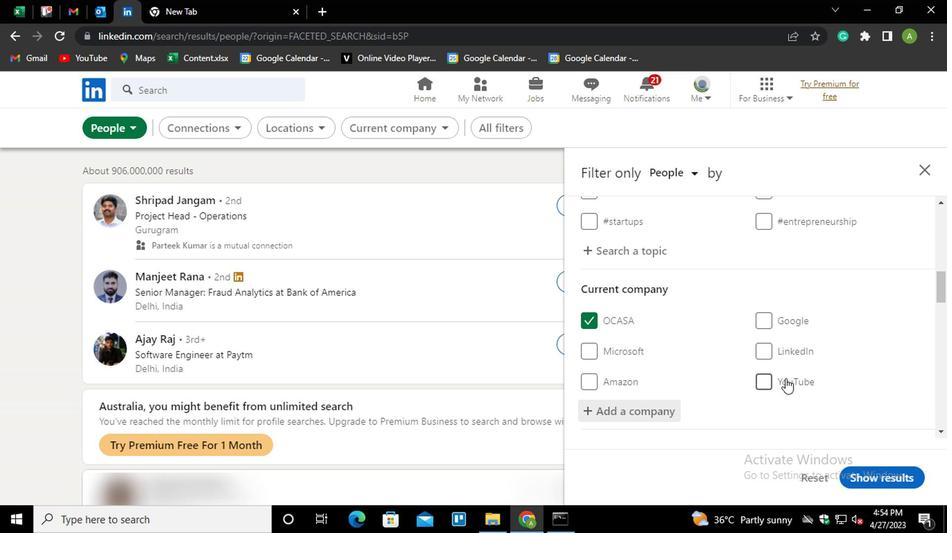 
Action: Mouse moved to (784, 369)
Screenshot: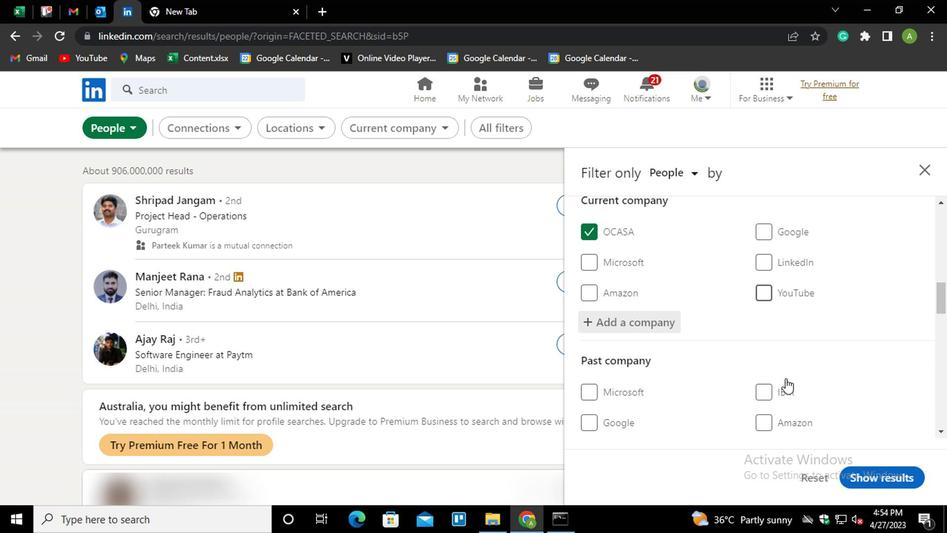 
Action: Mouse scrolled (784, 368) with delta (0, 0)
Screenshot: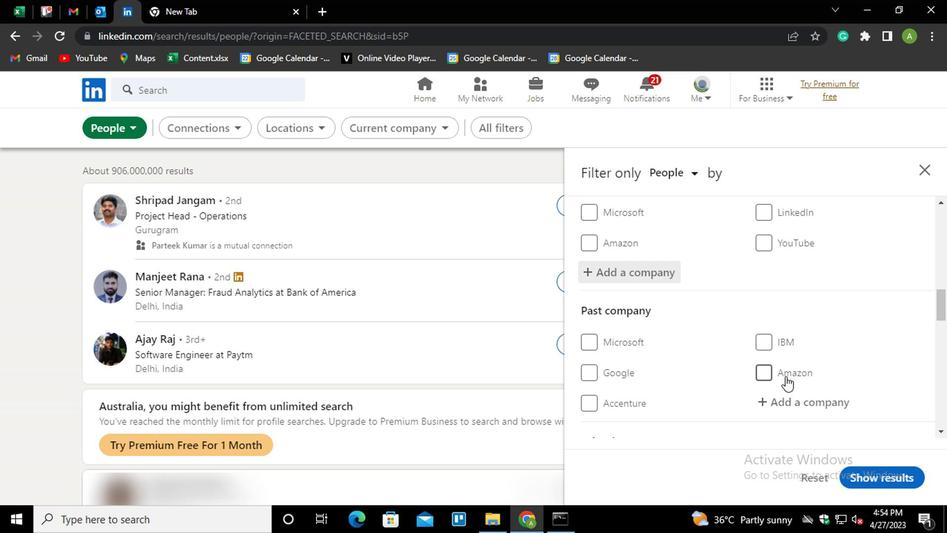 
Action: Mouse scrolled (784, 368) with delta (0, 0)
Screenshot: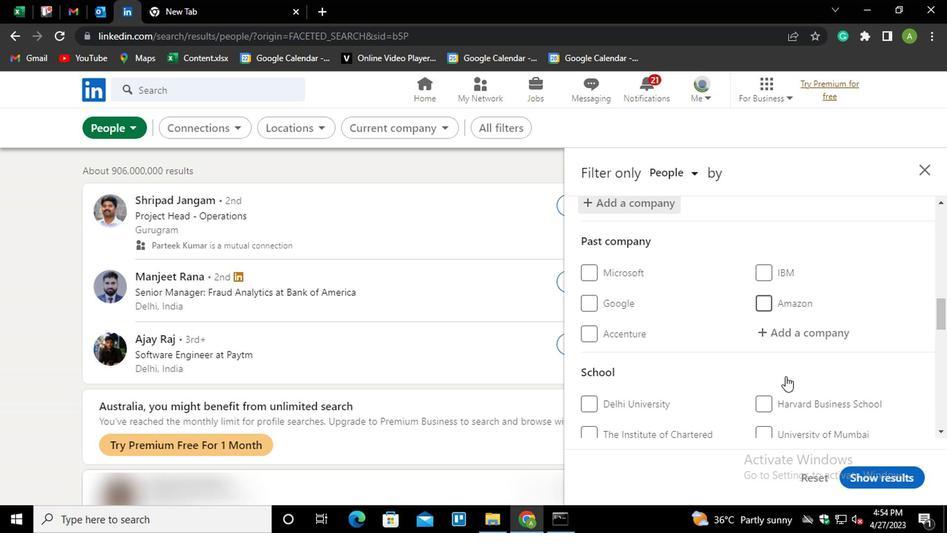 
Action: Mouse scrolled (784, 368) with delta (0, 0)
Screenshot: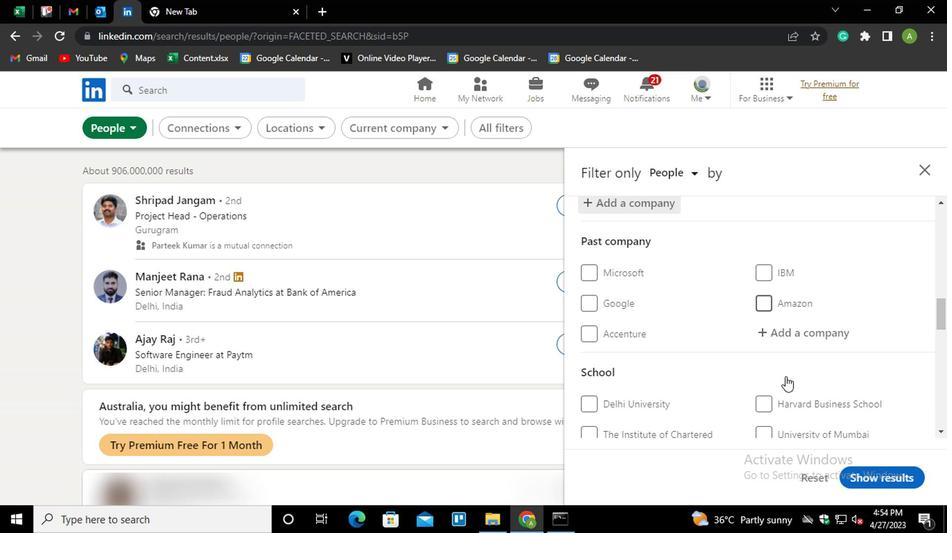 
Action: Mouse scrolled (784, 368) with delta (0, 0)
Screenshot: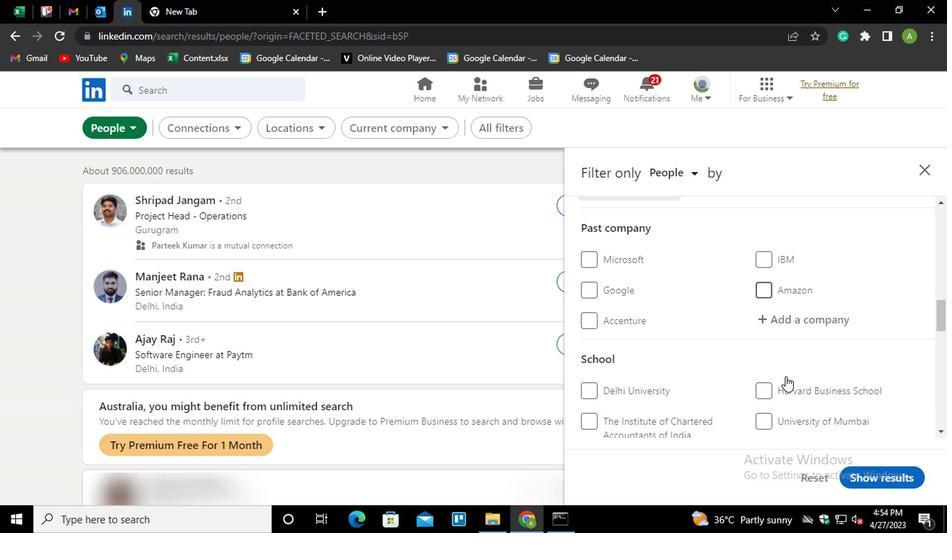 
Action: Mouse moved to (769, 261)
Screenshot: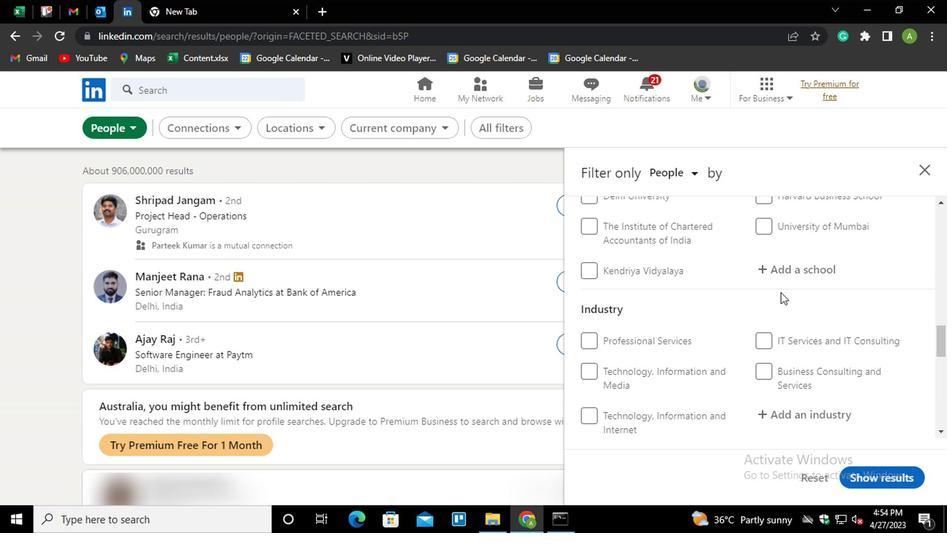 
Action: Mouse pressed left at (769, 261)
Screenshot: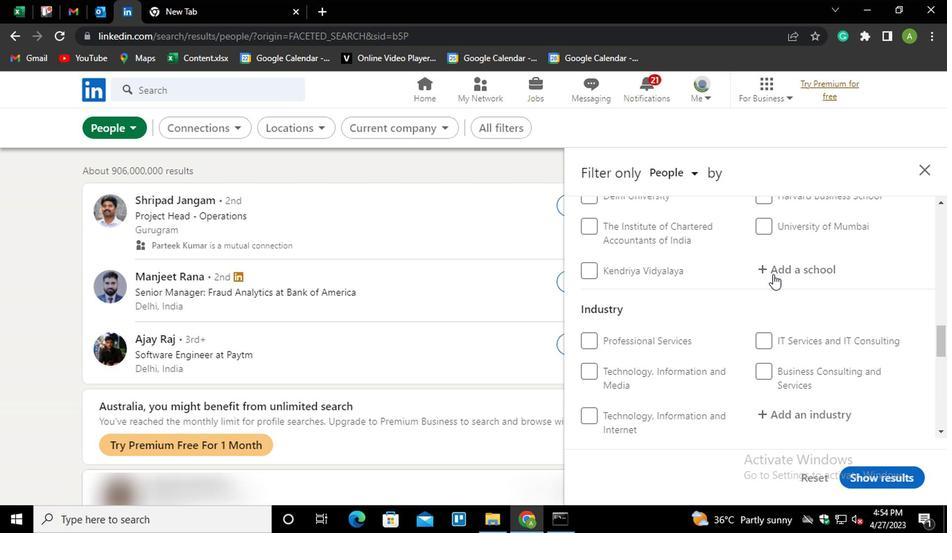 
Action: Key pressed <Key.shift>
Screenshot: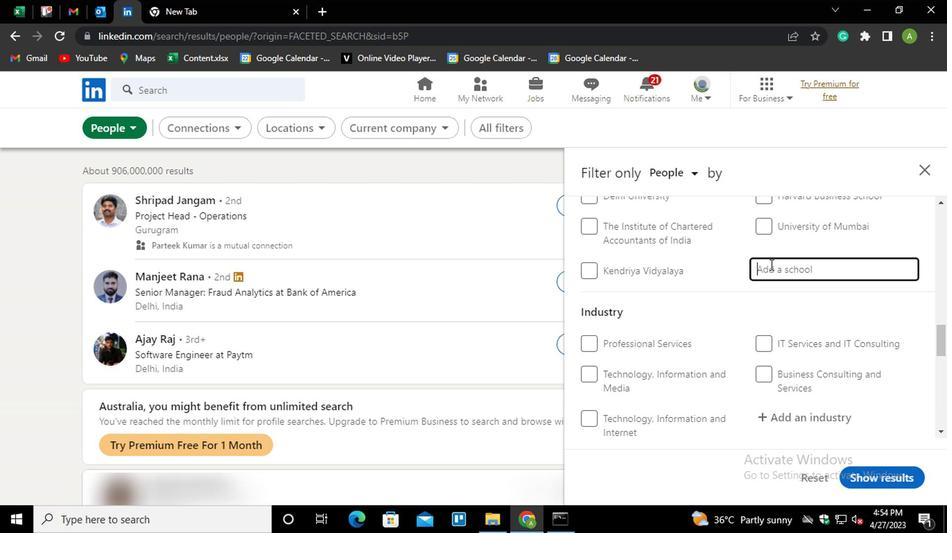 
Action: Mouse moved to (768, 260)
Screenshot: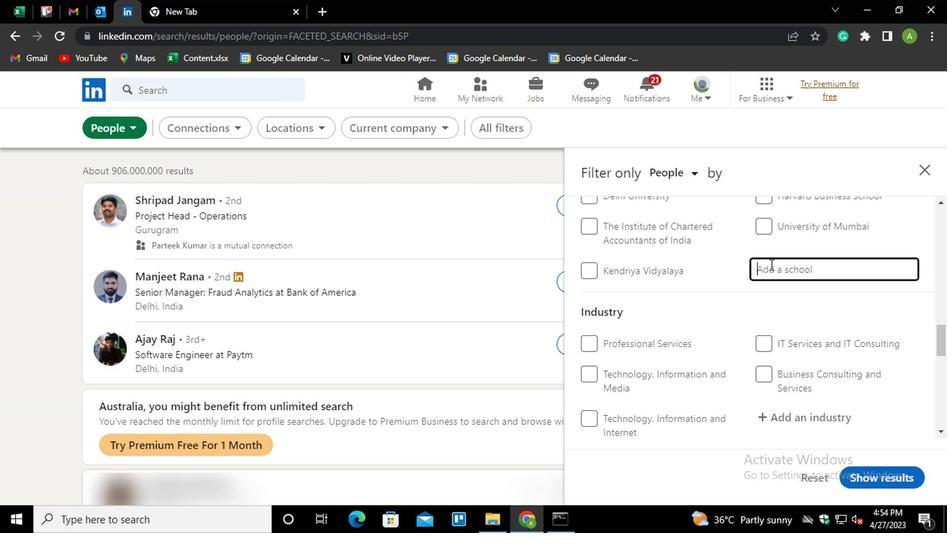 
Action: Key pressed <Key.shift><Key.shift><Key.shift><Key.shift><Key.shift><Key.shift><Key.shift><Key.shift><Key.shift><Key.shift><Key.shift><Key.shift><Key.shift><Key.shift><Key.shift><Key.shift><Key.shift><Key.shift><Key.shift><Key.shift><Key.shift><Key.shift><Key.shift><Key.shift><Key.shift><Key.shift><Key.shift><Key.shift>RANCHO<Key.backspace>I<Key.down><Key.enter>
Screenshot: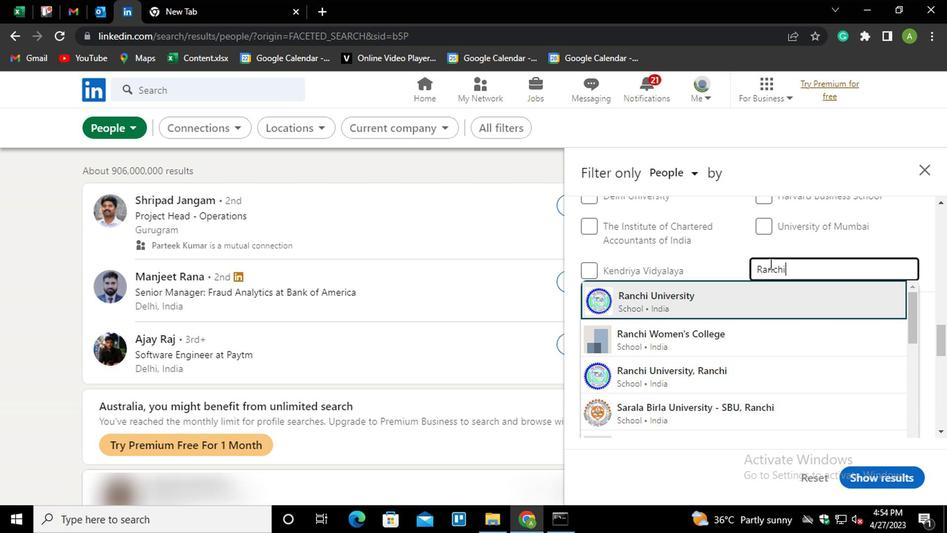 
Action: Mouse moved to (764, 262)
Screenshot: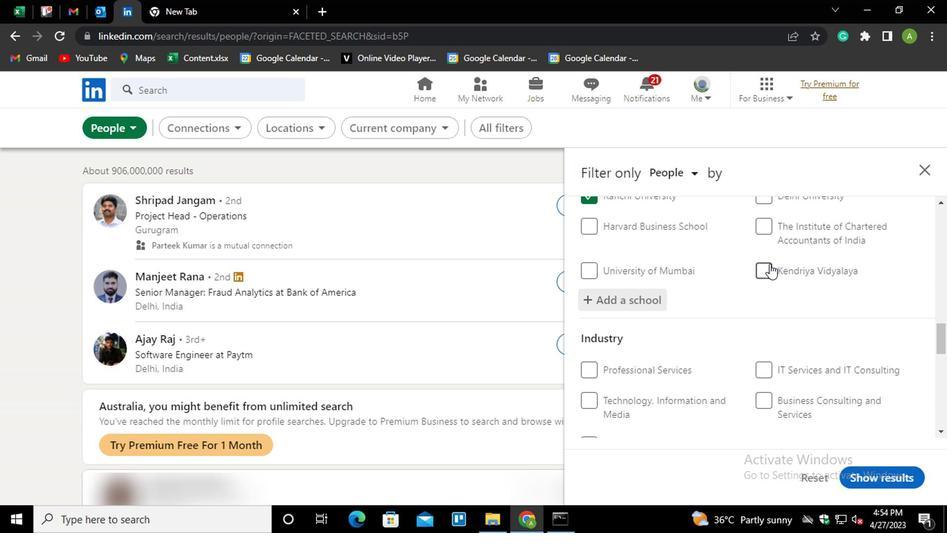 
Action: Mouse scrolled (764, 261) with delta (0, 0)
Screenshot: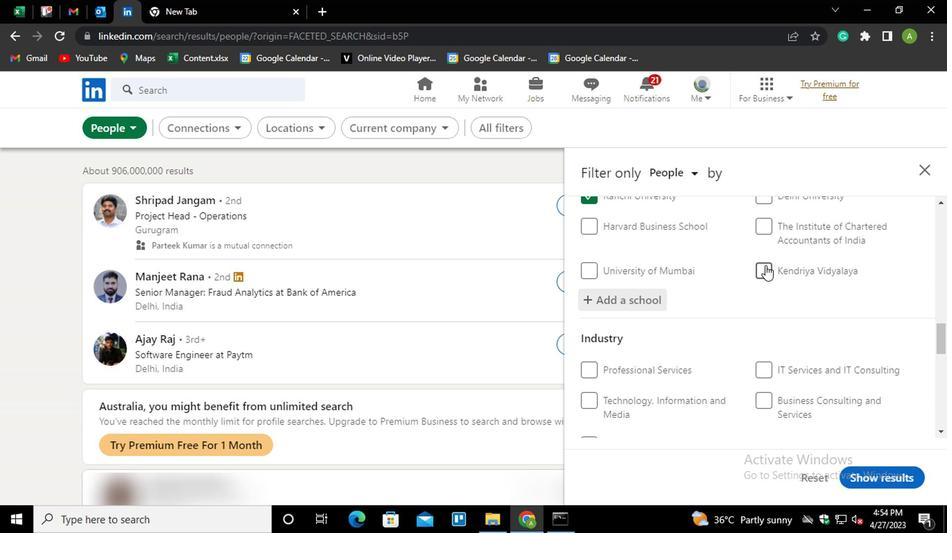 
Action: Mouse scrolled (764, 261) with delta (0, 0)
Screenshot: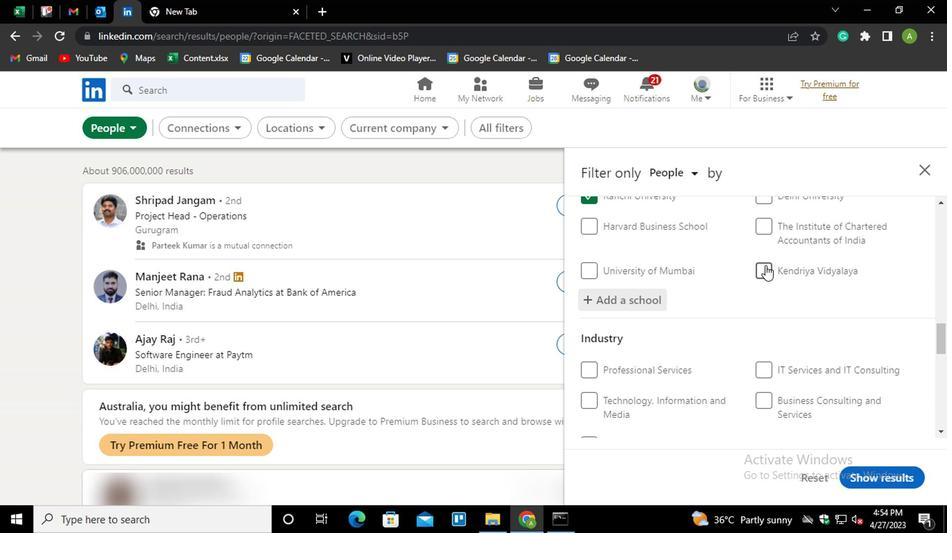 
Action: Mouse moved to (777, 301)
Screenshot: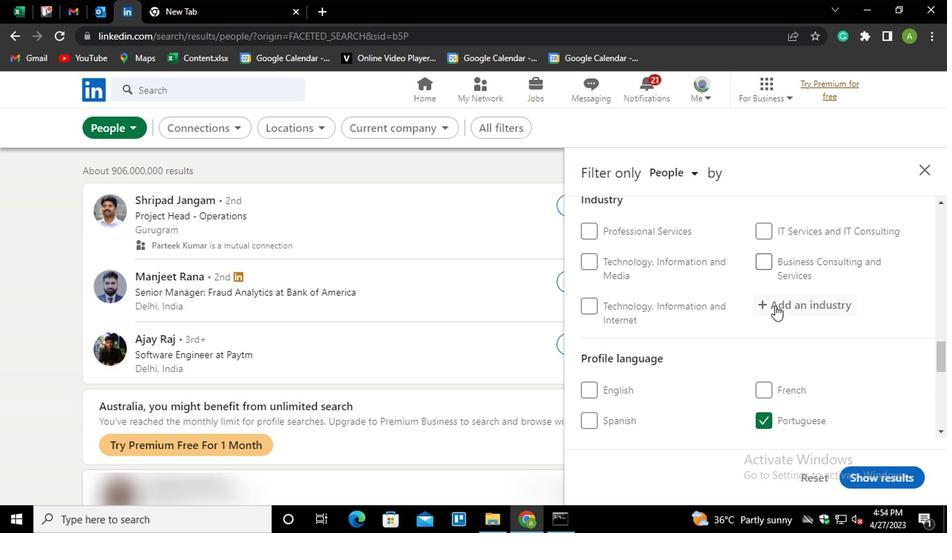 
Action: Mouse pressed left at (777, 301)
Screenshot: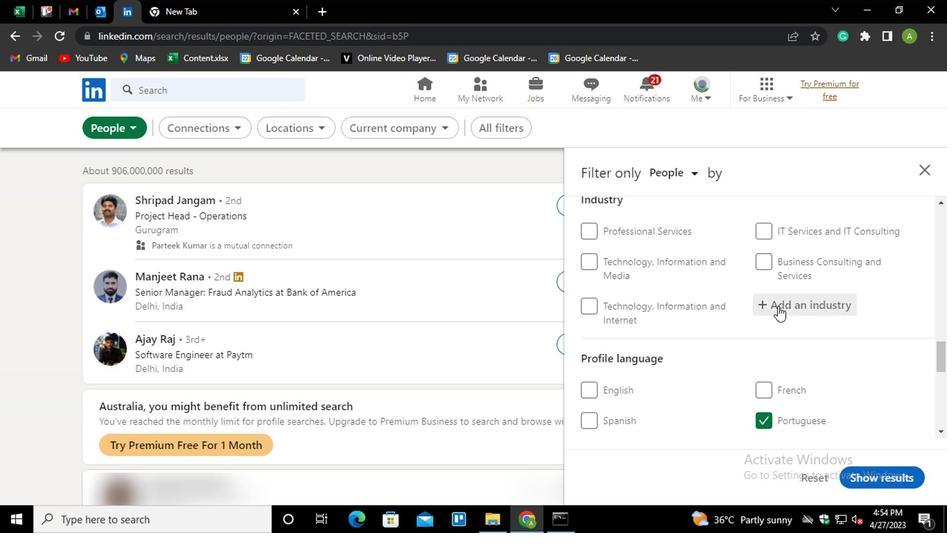 
Action: Mouse moved to (771, 305)
Screenshot: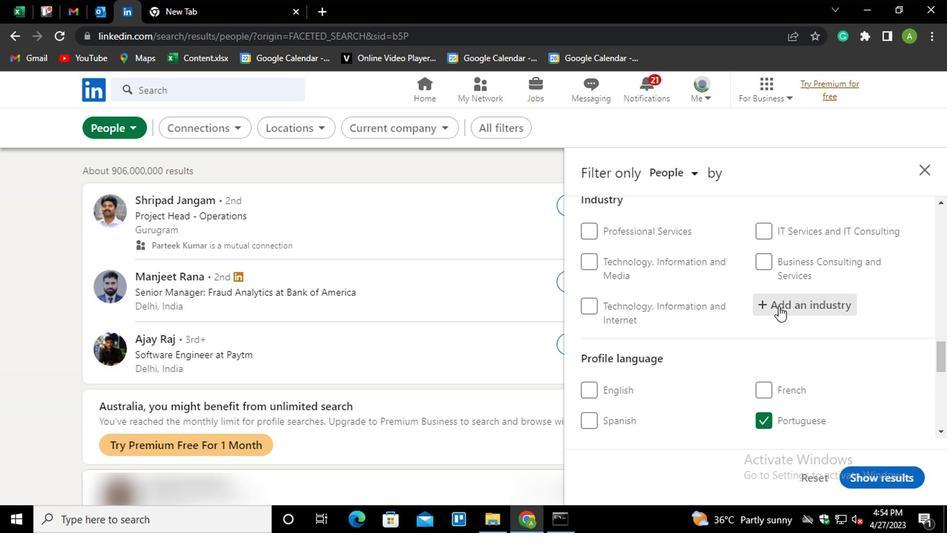 
Action: Key pressed <Key.shift>WHOLESALE<Key.down><Key.enter>
Screenshot: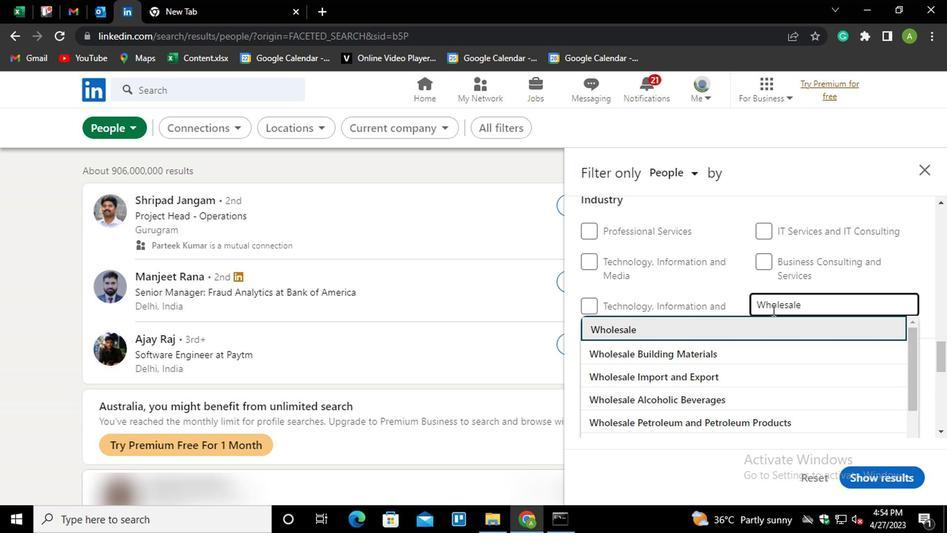 
Action: Mouse scrolled (771, 305) with delta (0, 0)
Screenshot: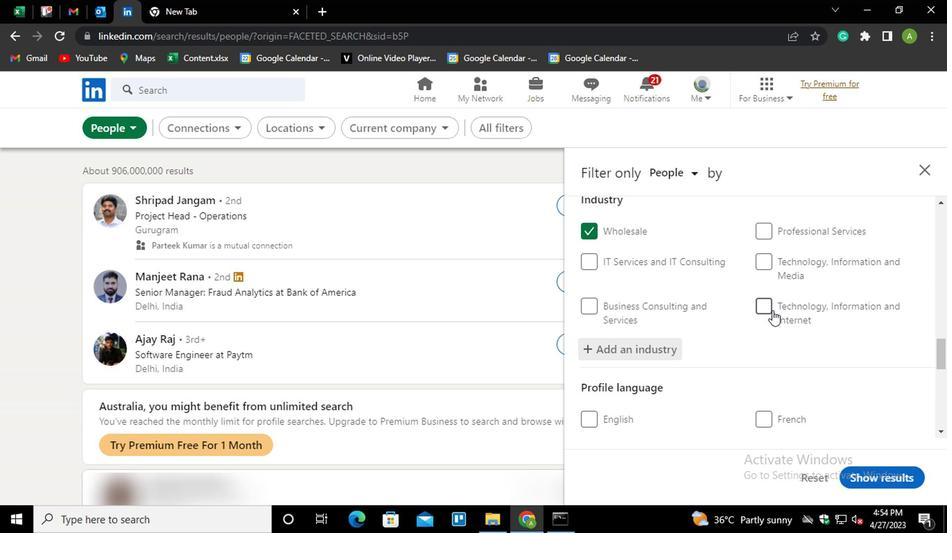 
Action: Mouse scrolled (771, 305) with delta (0, 0)
Screenshot: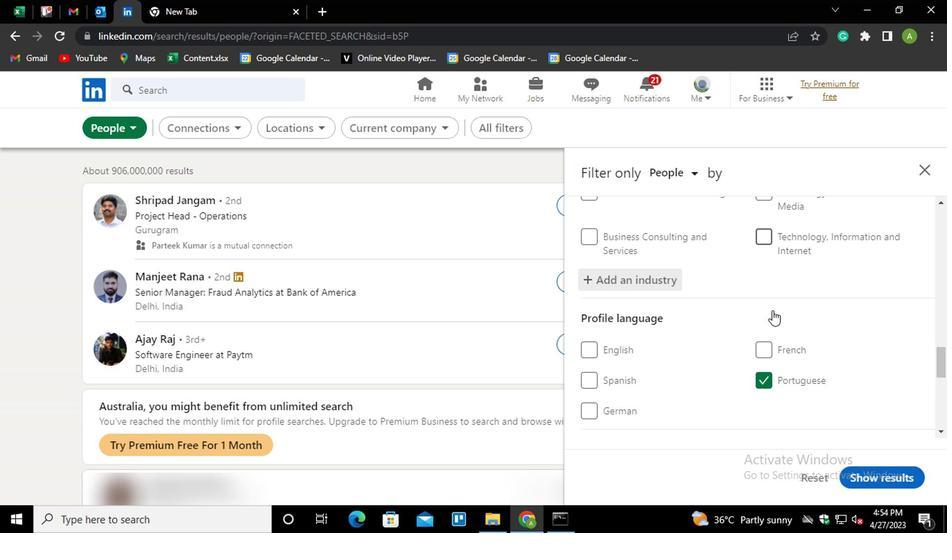 
Action: Mouse scrolled (771, 305) with delta (0, 0)
Screenshot: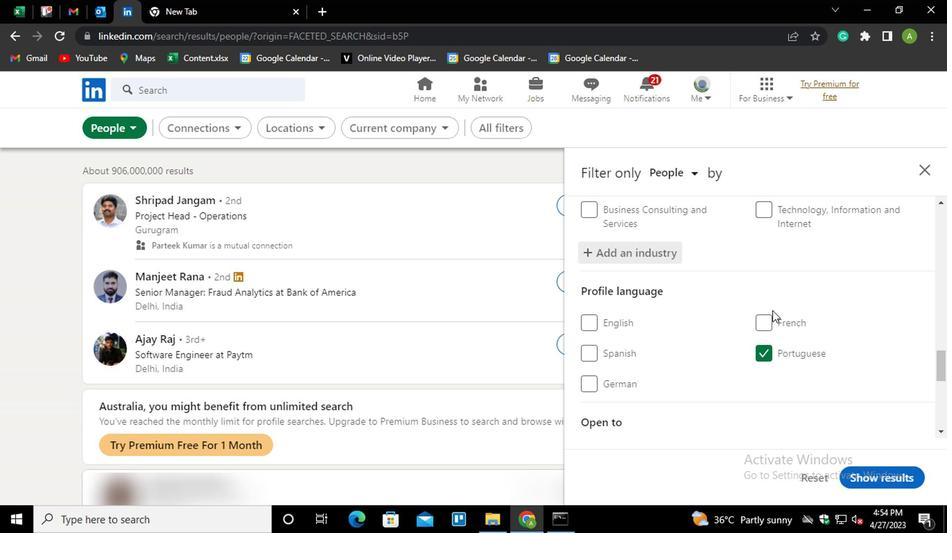 
Action: Mouse scrolled (771, 305) with delta (0, 0)
Screenshot: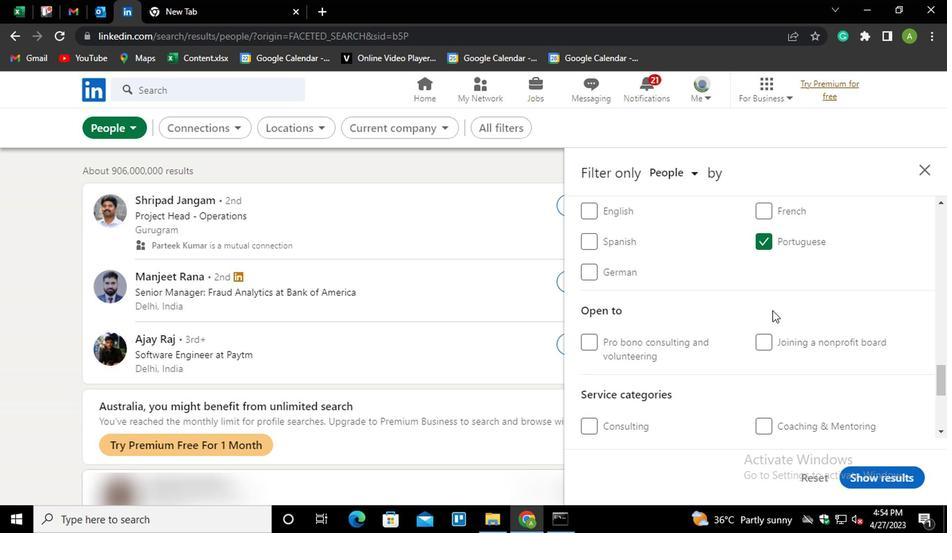
Action: Mouse scrolled (771, 305) with delta (0, 0)
Screenshot: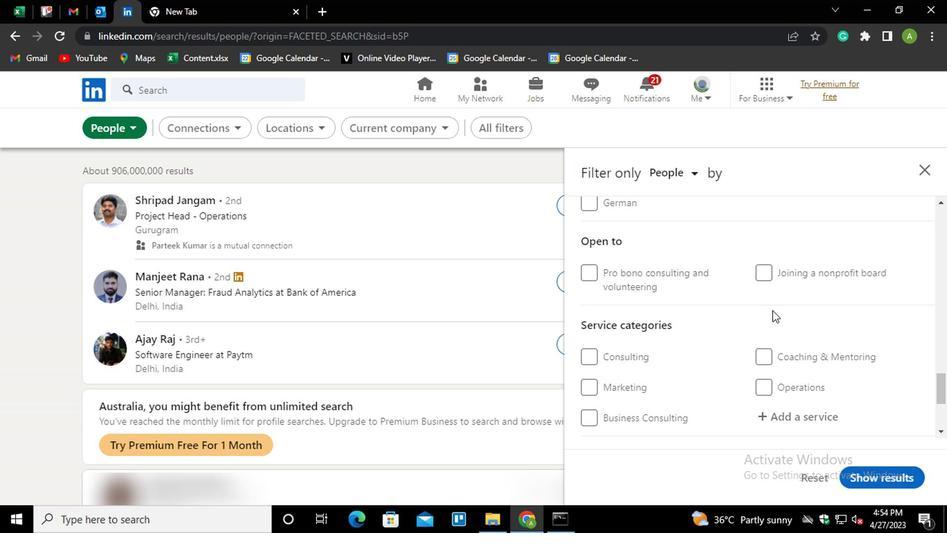 
Action: Mouse scrolled (771, 305) with delta (0, 0)
Screenshot: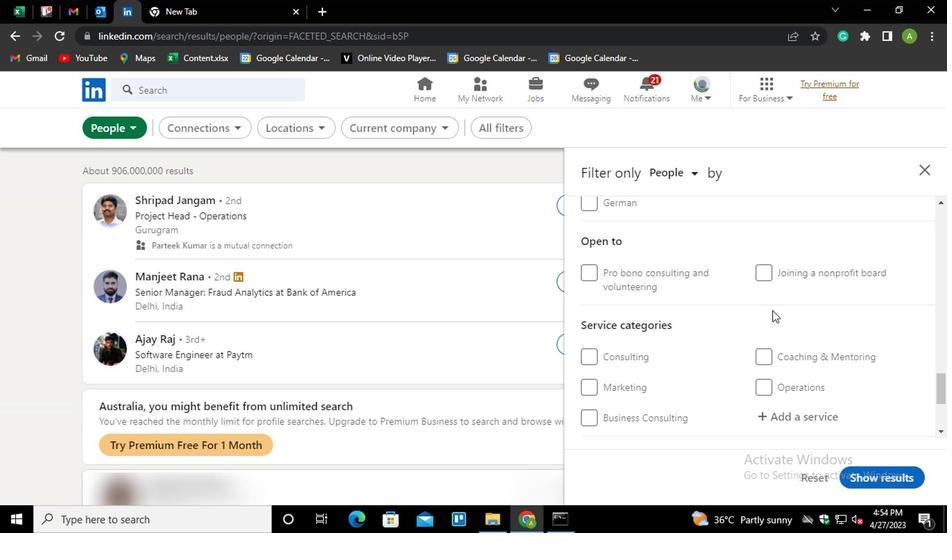 
Action: Mouse moved to (781, 276)
Screenshot: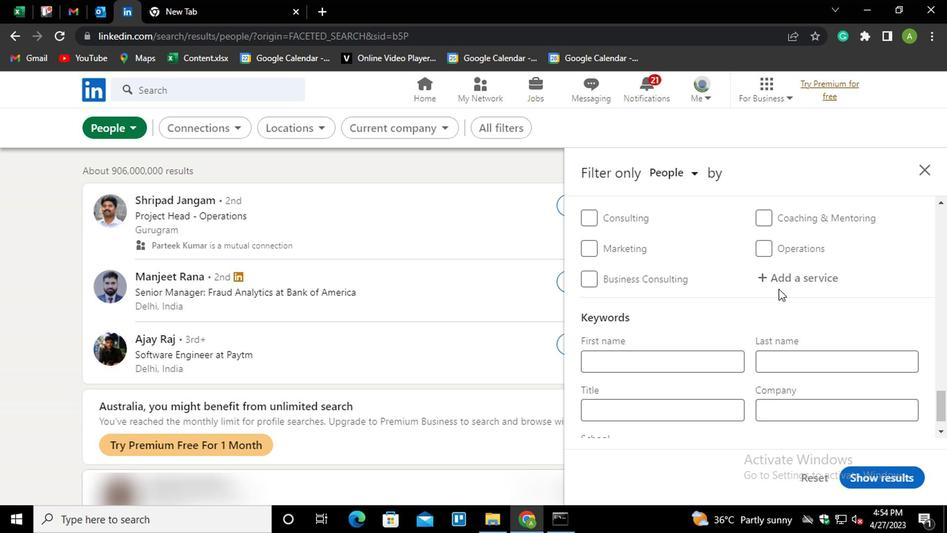 
Action: Mouse pressed left at (781, 276)
Screenshot: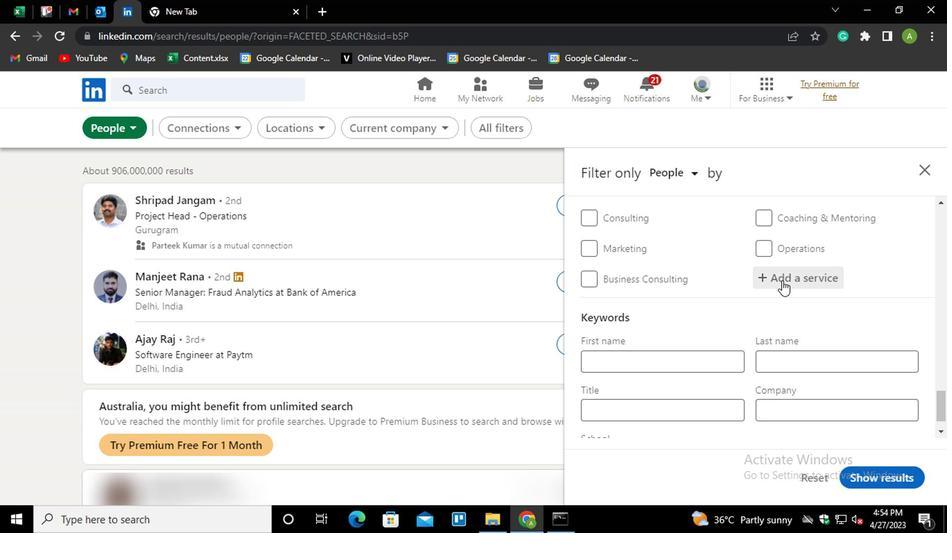 
Action: Key pressed <Key.shift>LOAN<Key.down><Key.enter>
Screenshot: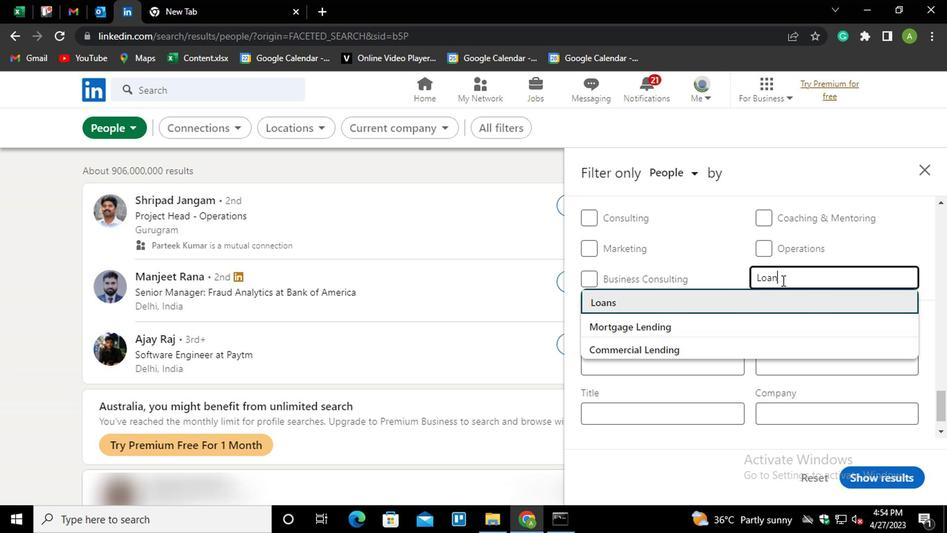 
Action: Mouse scrolled (781, 276) with delta (0, 0)
Screenshot: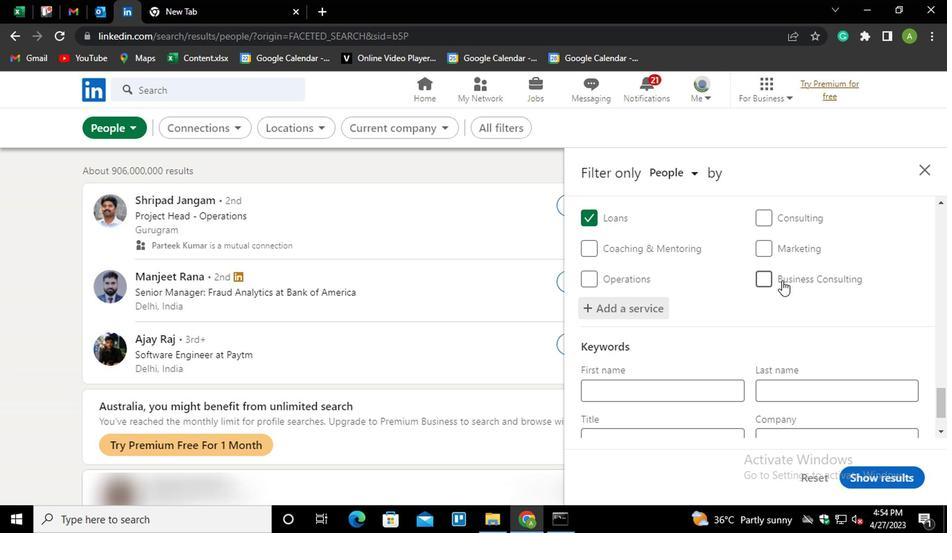 
Action: Mouse scrolled (781, 276) with delta (0, 0)
Screenshot: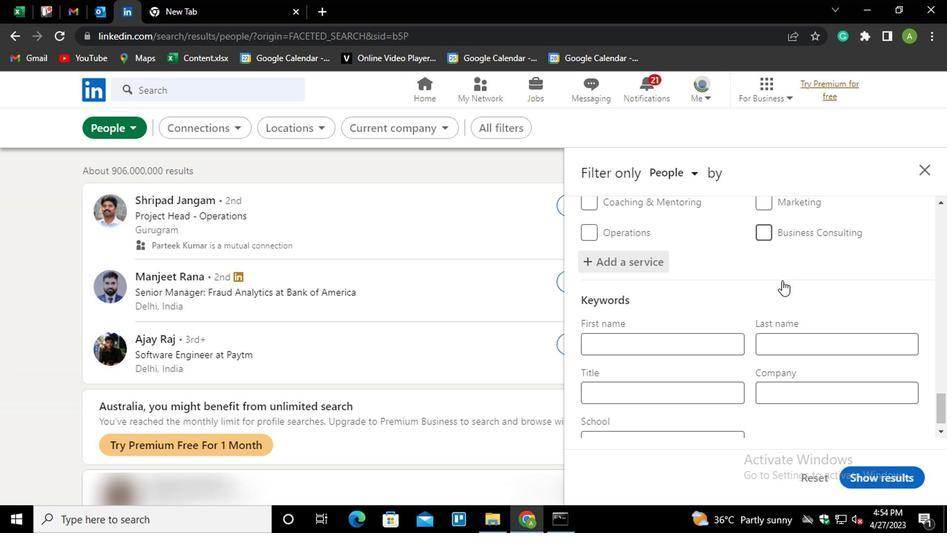 
Action: Mouse scrolled (781, 276) with delta (0, 0)
Screenshot: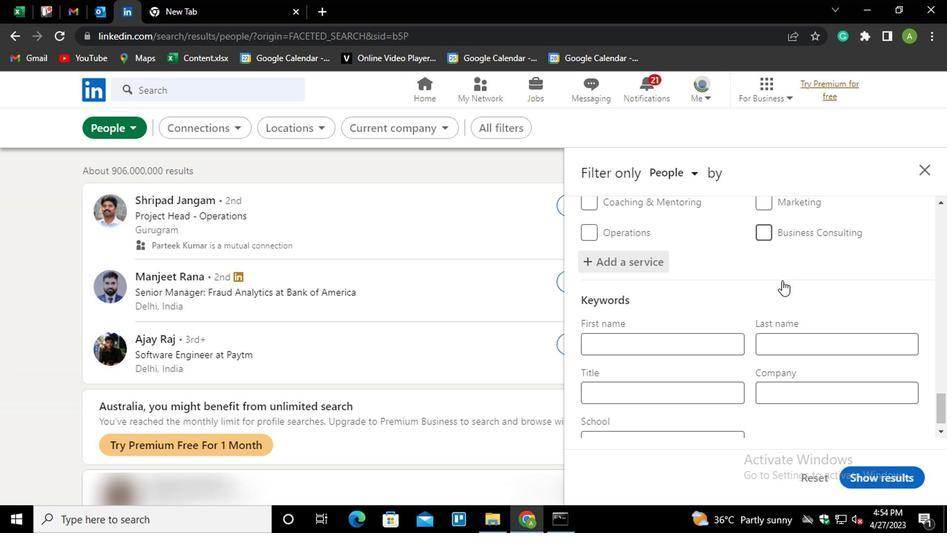 
Action: Mouse scrolled (781, 276) with delta (0, 0)
Screenshot: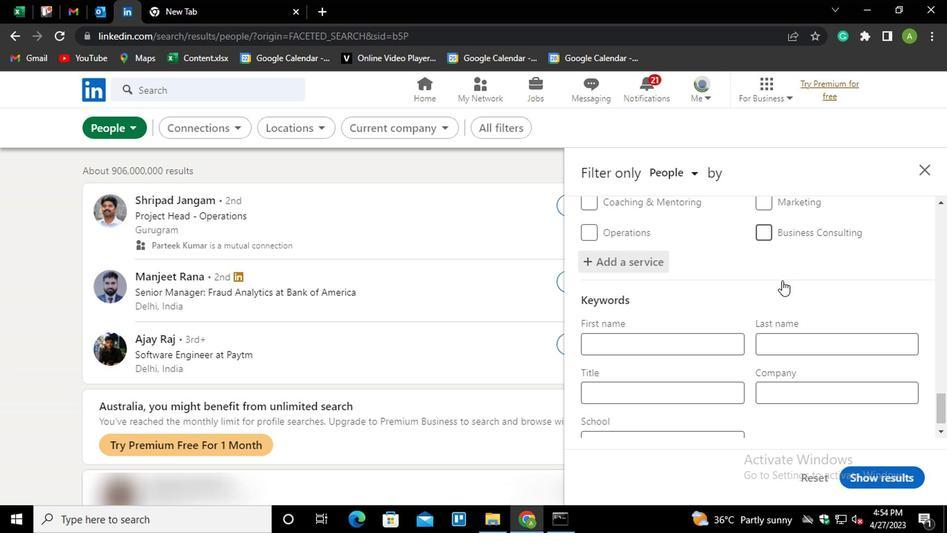 
Action: Mouse moved to (628, 363)
Screenshot: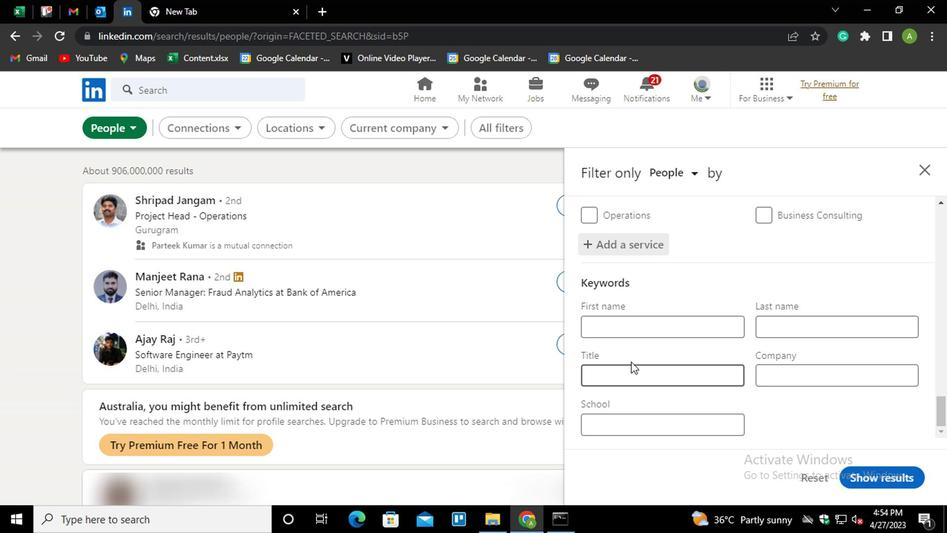 
Action: Mouse pressed left at (628, 363)
Screenshot: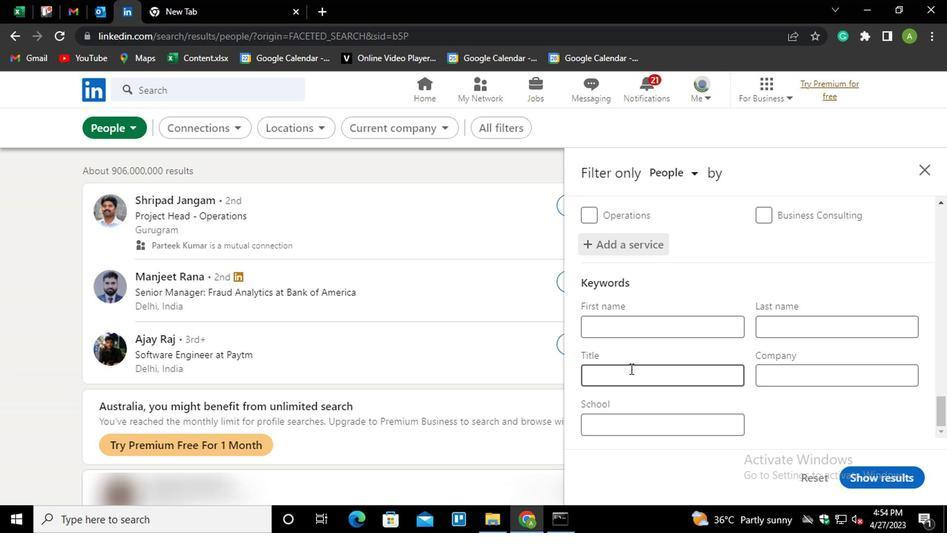 
Action: Key pressed C<Key.backspace><Key.shift>CONTANT<Key.space><Key.shift>STRATEF<Key.backspace>GIST
Screenshot: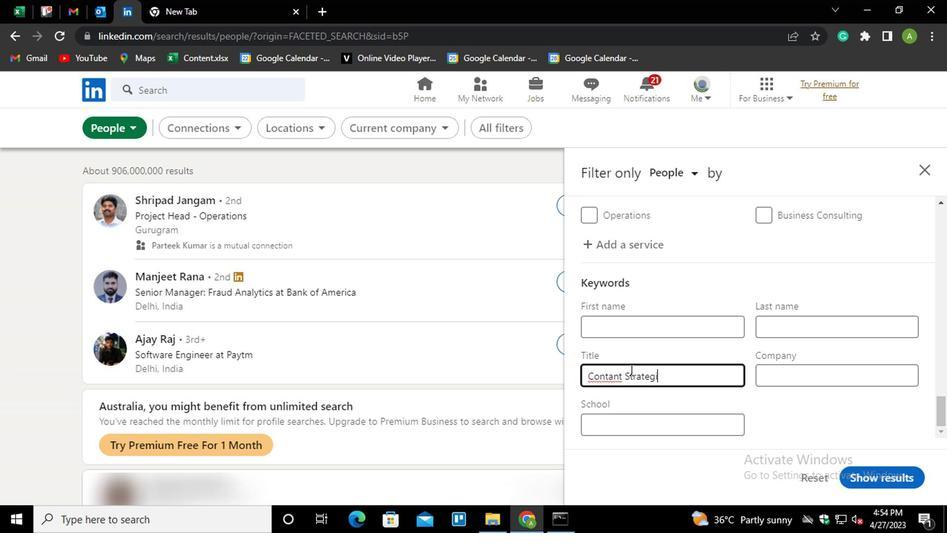 
Action: Mouse moved to (787, 399)
Screenshot: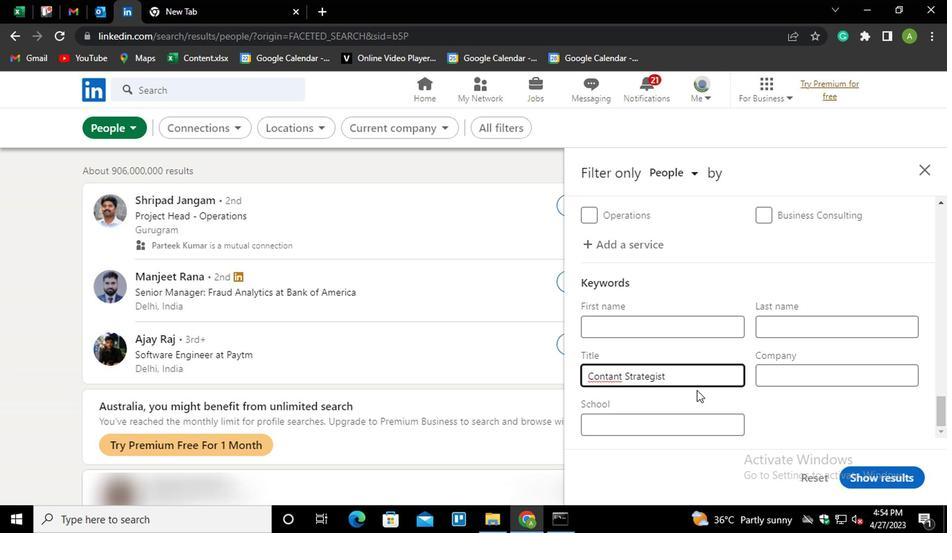 
Action: Mouse pressed left at (787, 399)
Screenshot: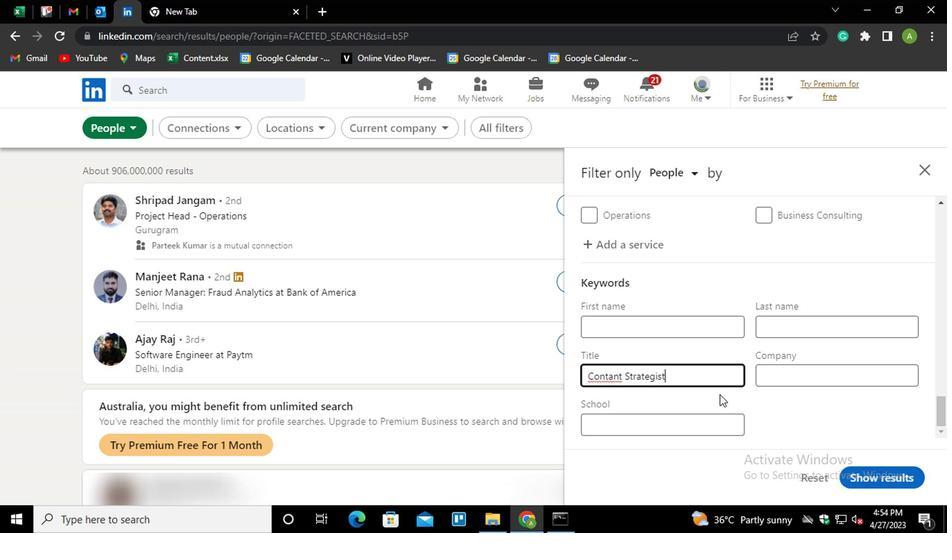 
Action: Mouse moved to (861, 462)
Screenshot: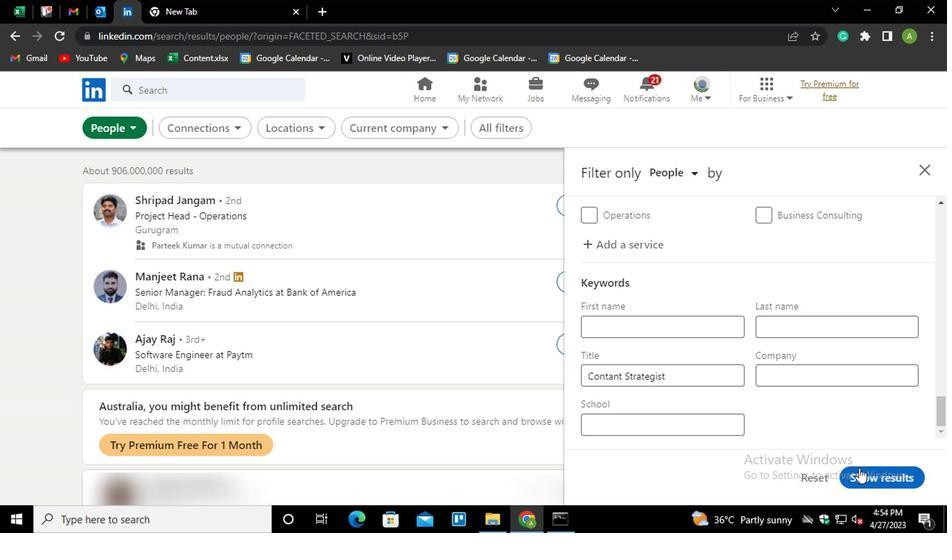 
Action: Mouse pressed left at (861, 462)
Screenshot: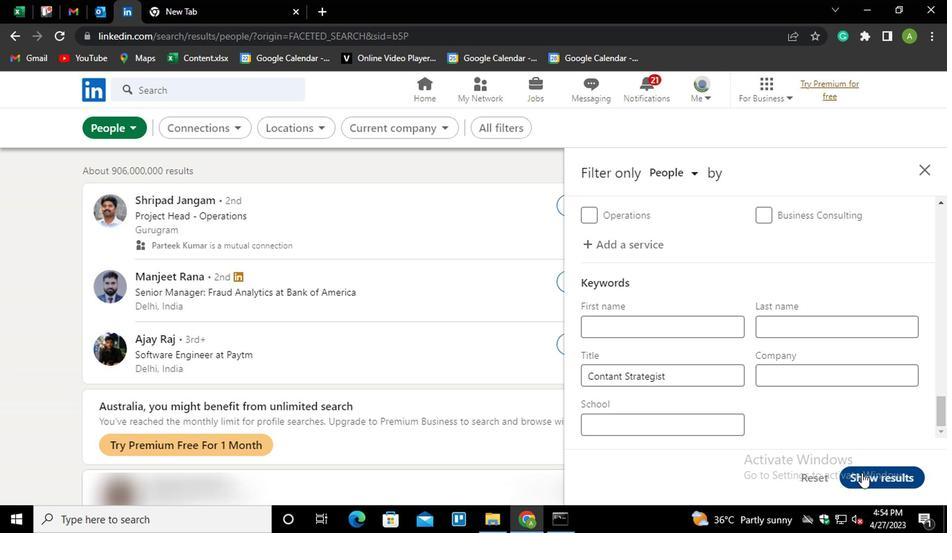 
